 Task: Open a blank sheet, save the file as conflictresolution.pdf Add Heading 'Tips for effective conflict resolution: 'Add the following points with circle bullets '•	Listen actively_x000D_
•	Seek understanding_x000D_
•	Find common ground_x000D_
' Highlight heading with color  Light green ,change the font size of heading and points to 22
Action: Mouse moved to (246, 168)
Screenshot: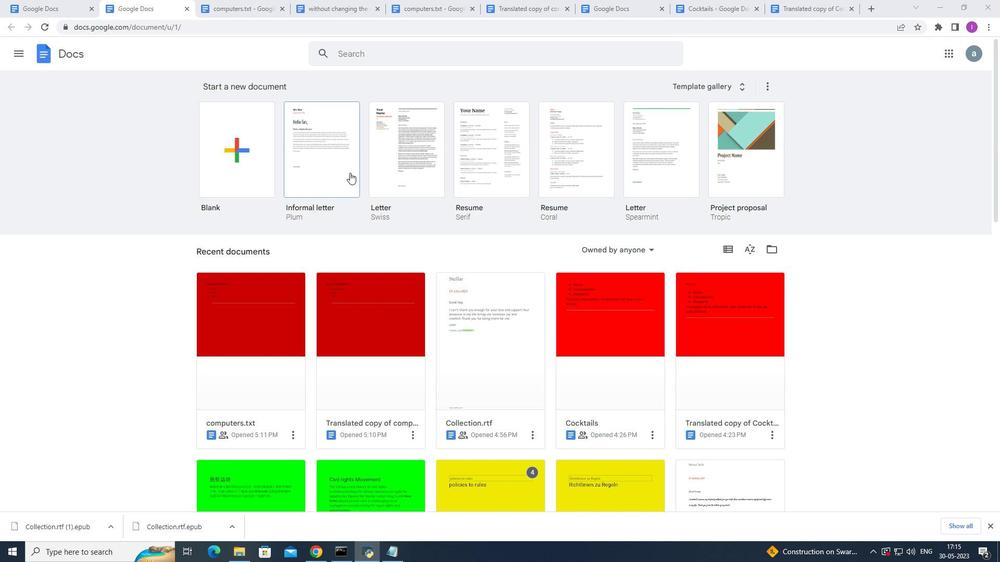
Action: Mouse pressed left at (246, 168)
Screenshot: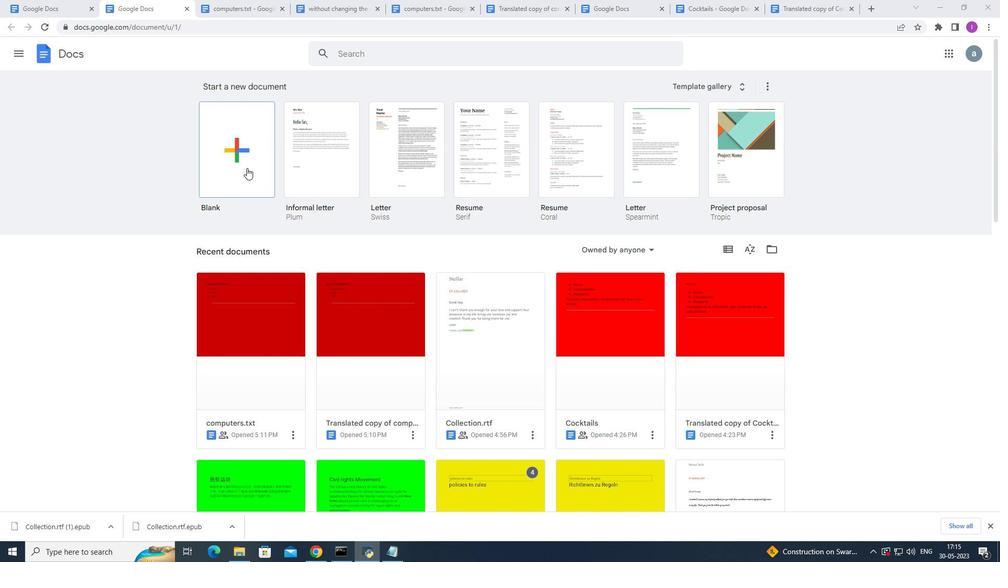 
Action: Mouse moved to (112, 48)
Screenshot: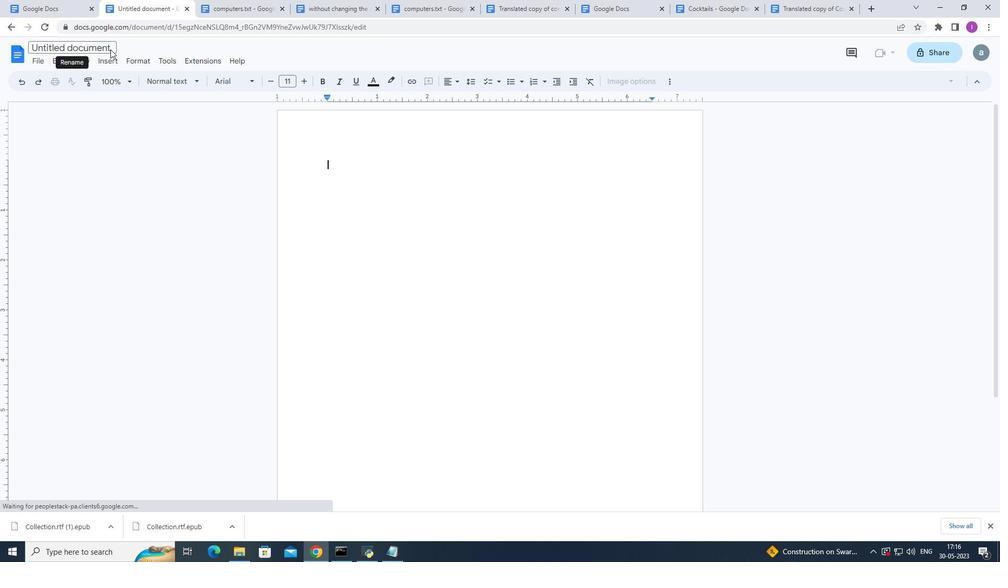 
Action: Mouse pressed left at (112, 48)
Screenshot: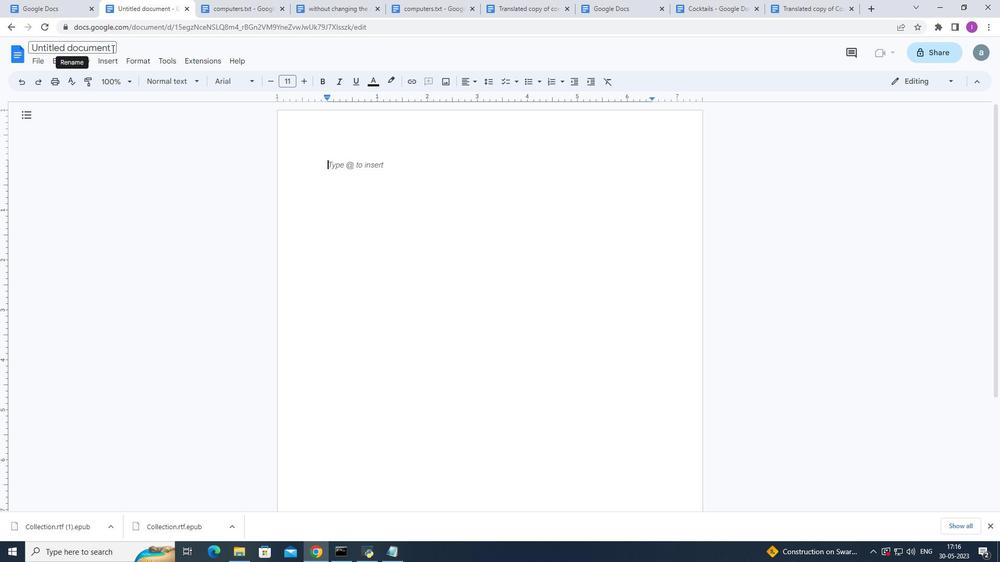 
Action: Mouse moved to (352, 25)
Screenshot: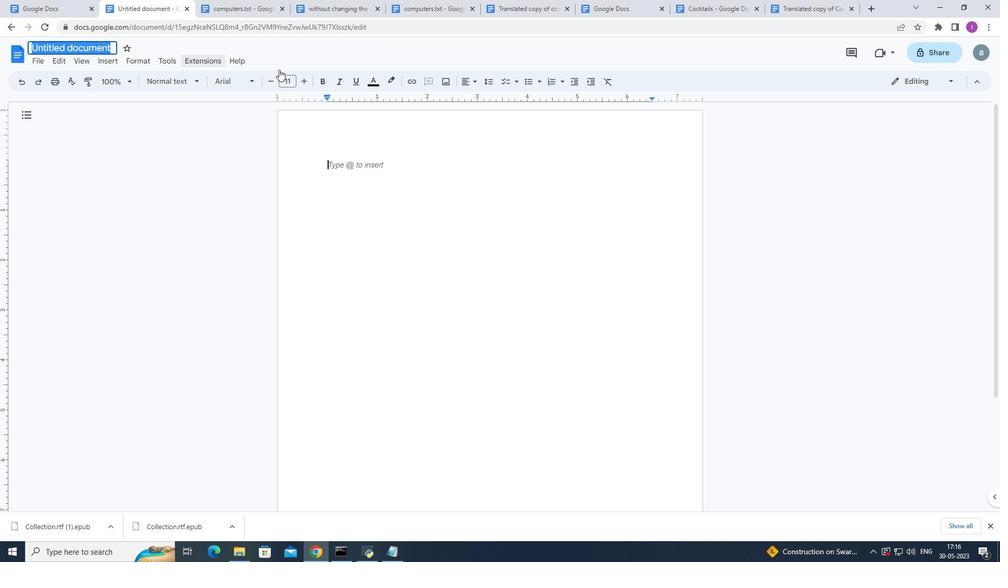 
Action: Key pressed <Key.backspace><Key.backspace><Key.shift>Conflictresolution
Screenshot: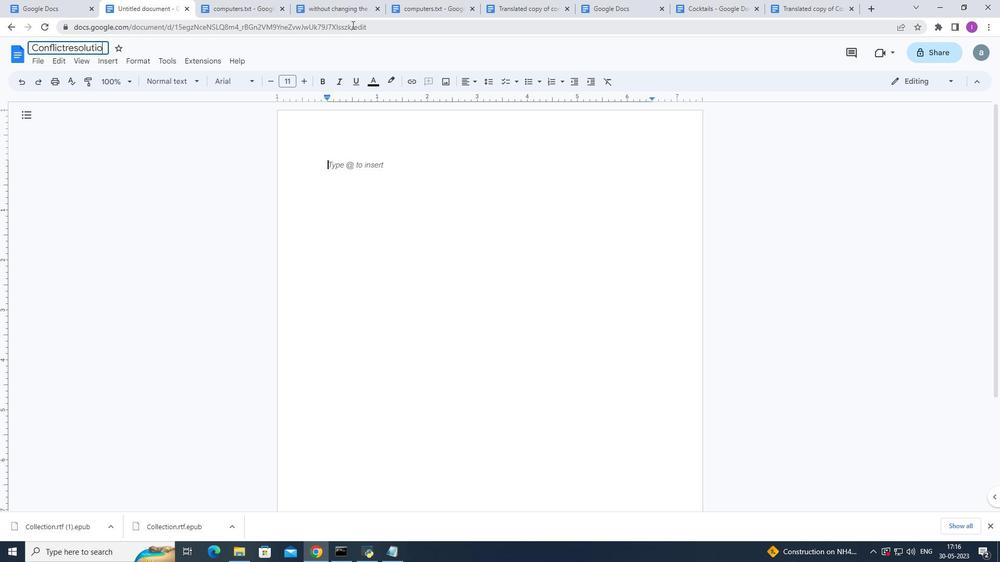 
Action: Mouse moved to (342, 102)
Screenshot: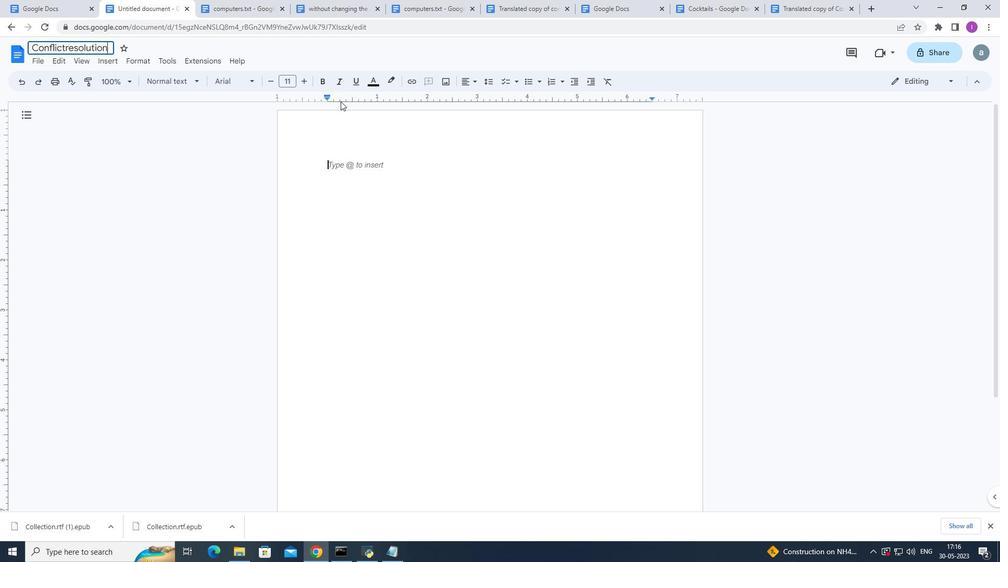 
Action: Key pressed .pdf
Screenshot: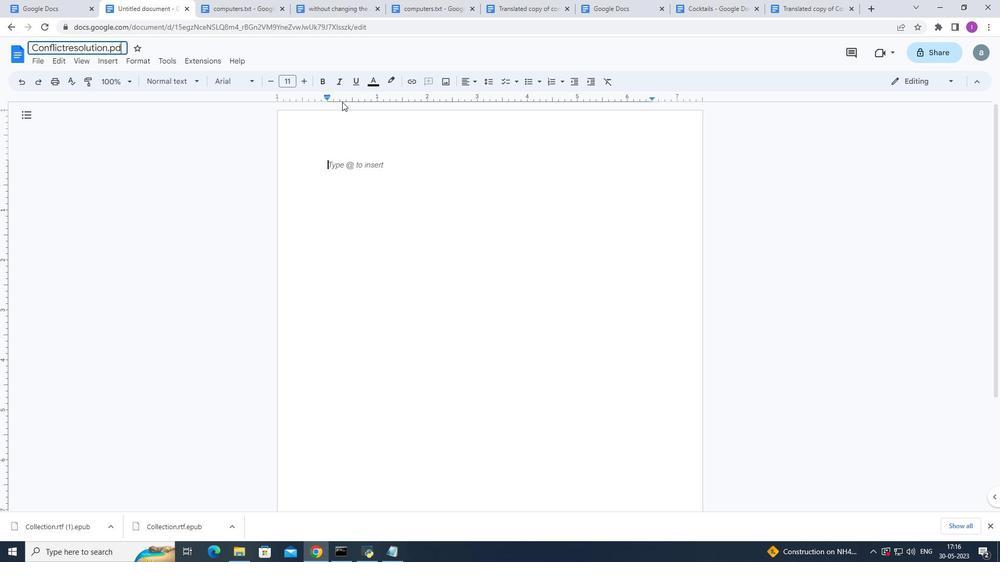 
Action: Mouse moved to (101, 65)
Screenshot: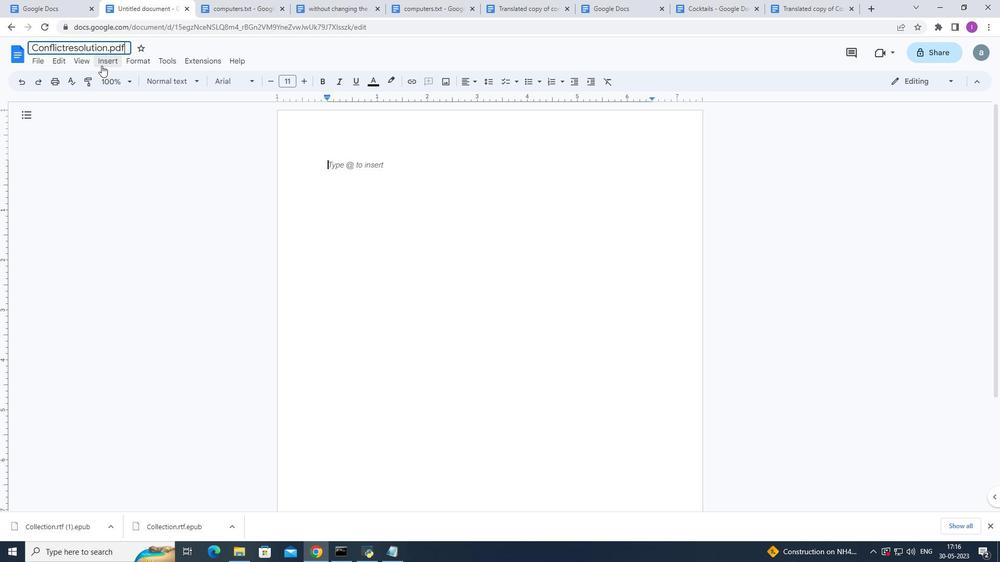 
Action: Mouse pressed left at (101, 65)
Screenshot: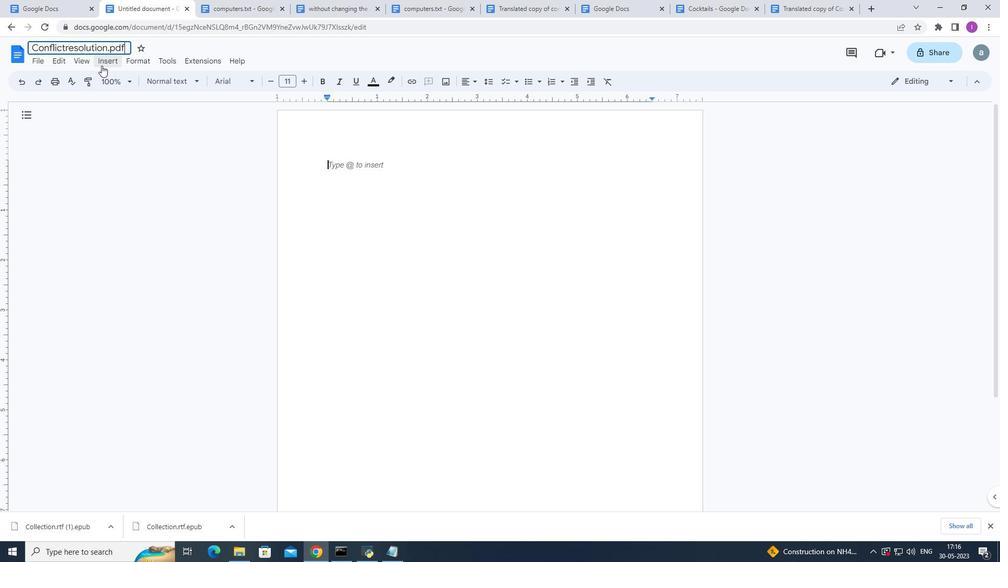 
Action: Mouse moved to (318, 175)
Screenshot: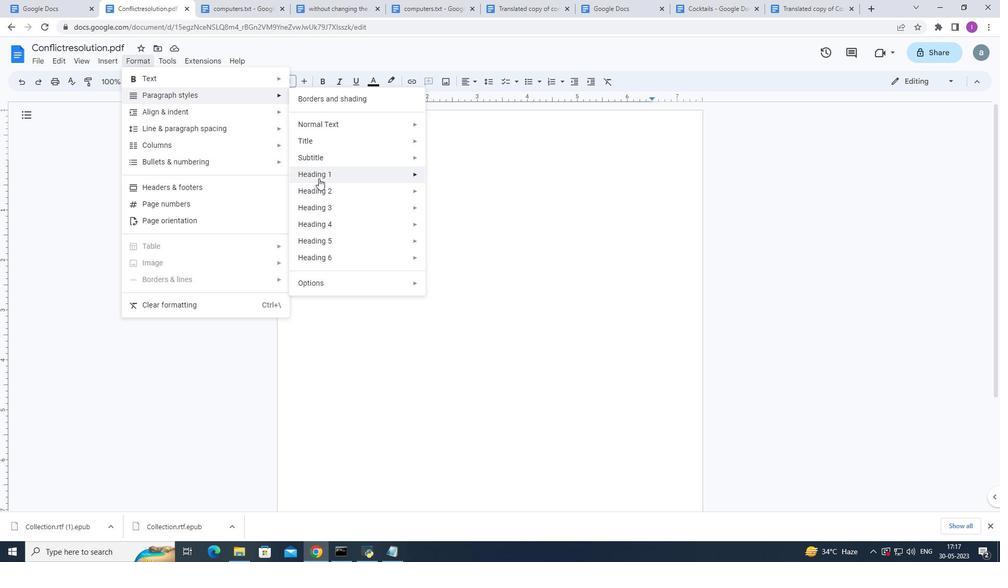 
Action: Mouse pressed left at (318, 175)
Screenshot: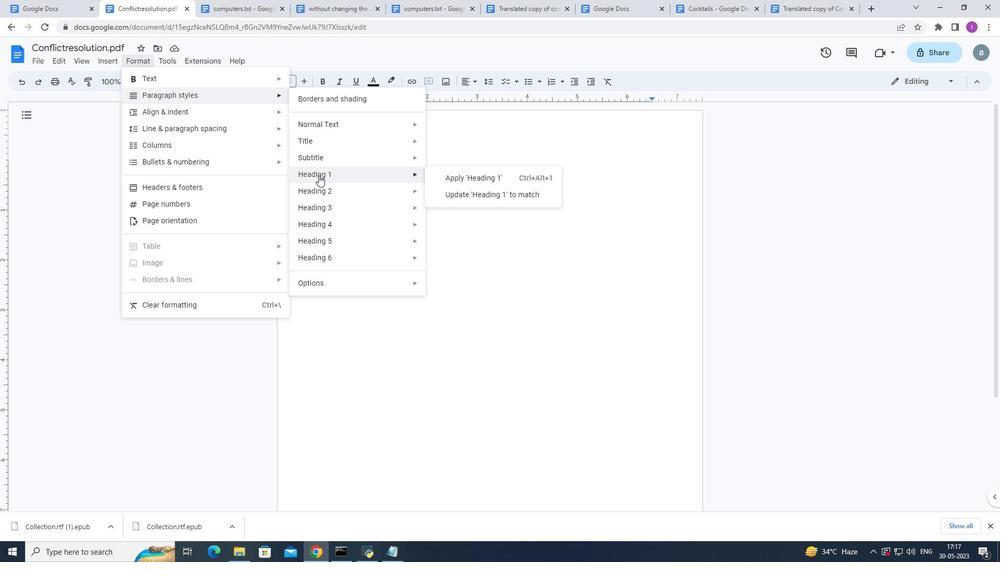 
Action: Mouse moved to (464, 180)
Screenshot: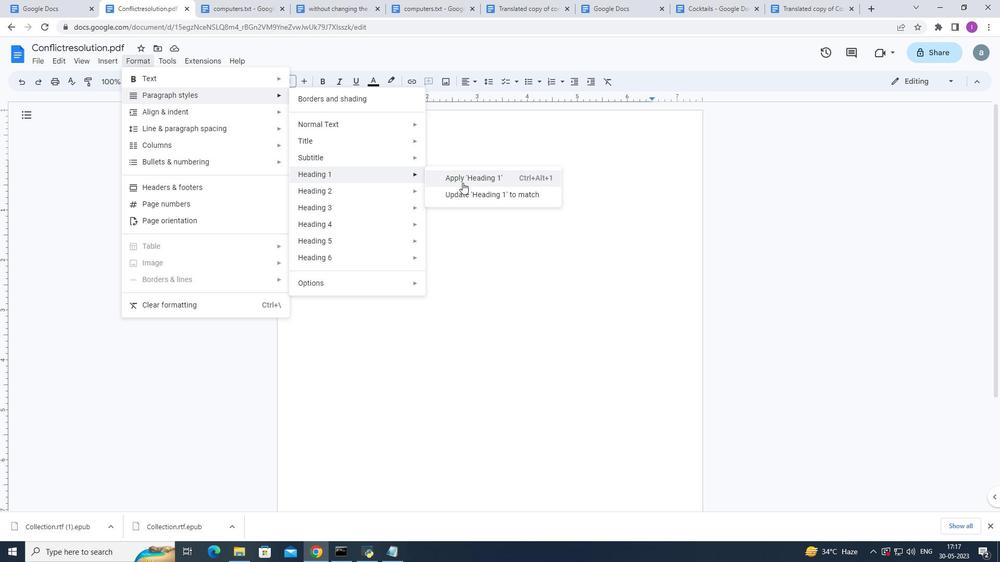 
Action: Mouse pressed left at (464, 180)
Screenshot: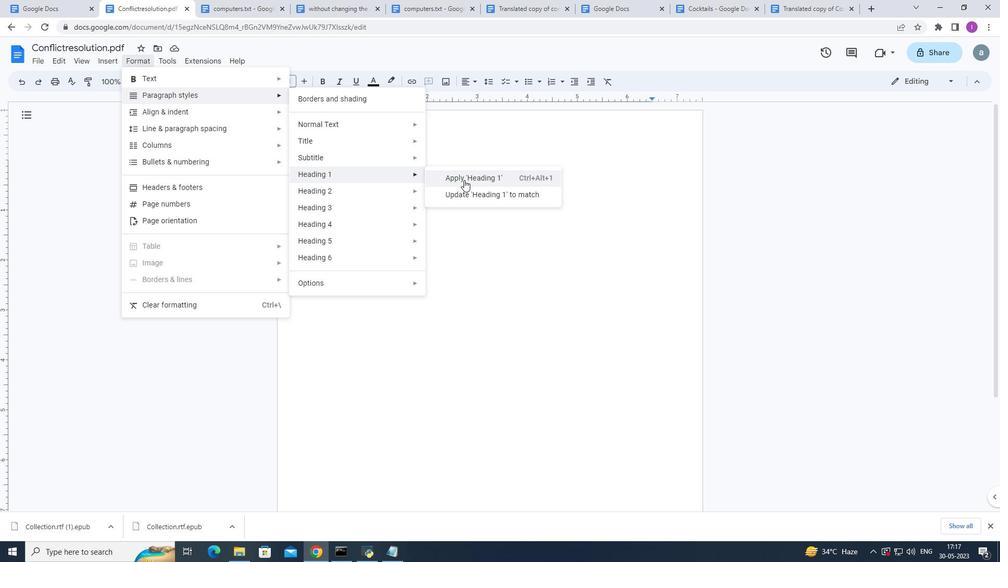 
Action: Mouse moved to (351, 96)
Screenshot: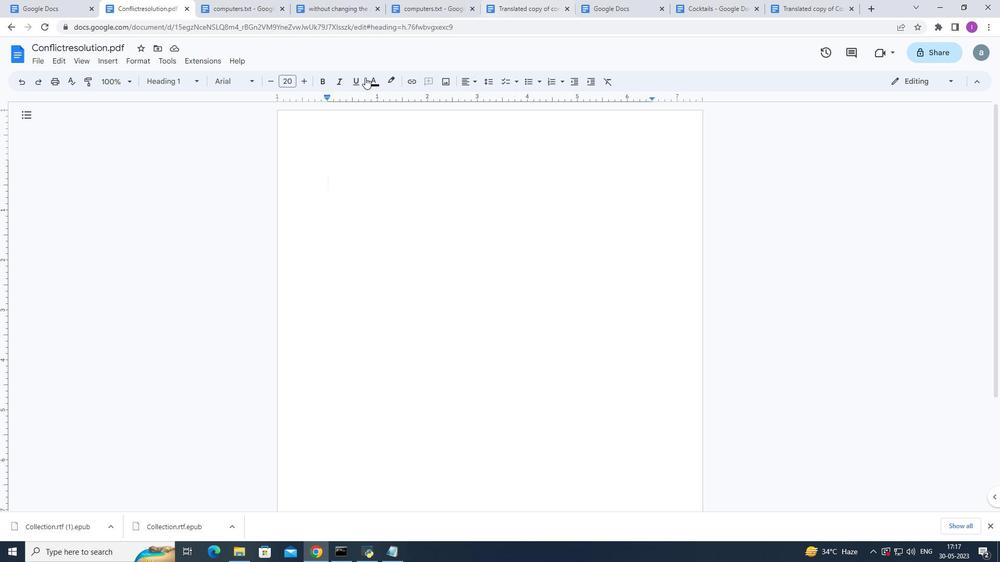 
Action: Key pressed <Key.shift>Tips<Key.space>
Screenshot: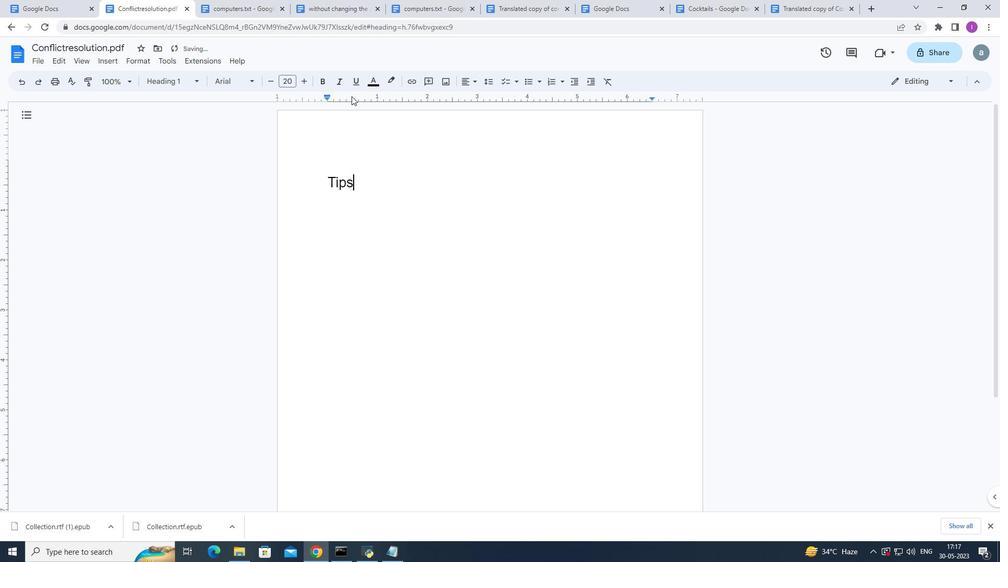 
Action: Mouse moved to (396, 93)
Screenshot: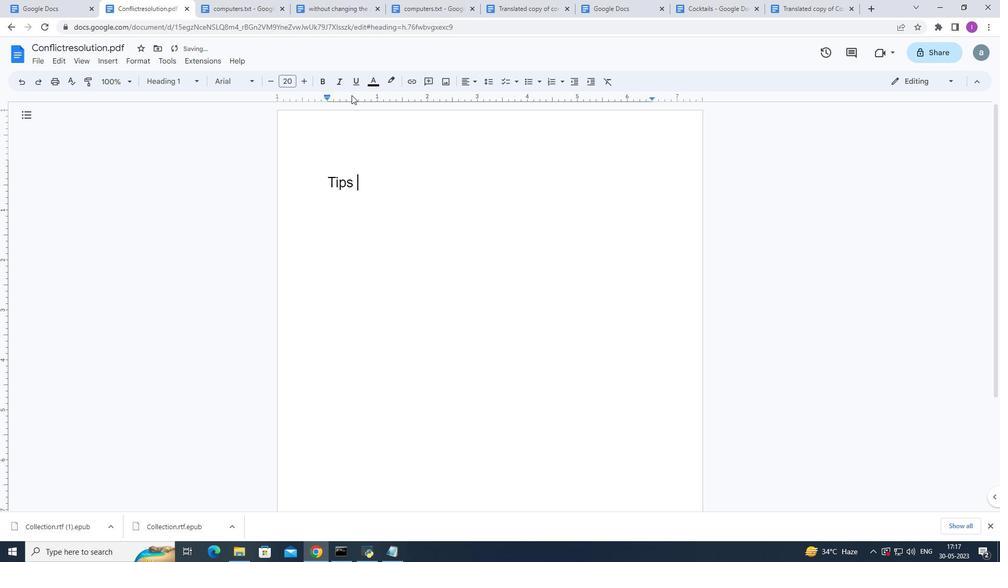 
Action: Key pressed for<Key.space><Key.shift>E<Key.backspace>effective<Key.space>conflict<Key.space>resolution
Screenshot: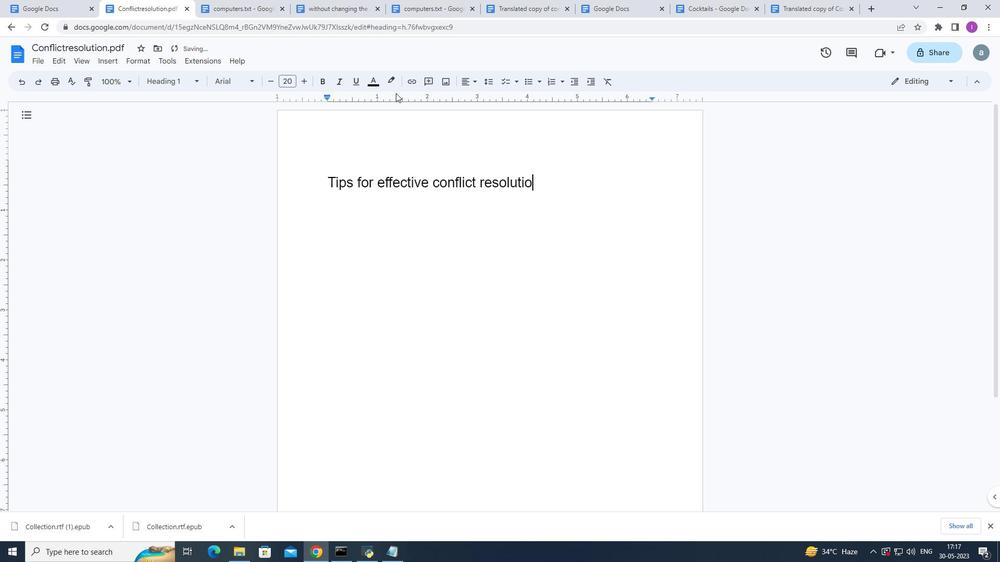 
Action: Mouse moved to (518, 135)
Screenshot: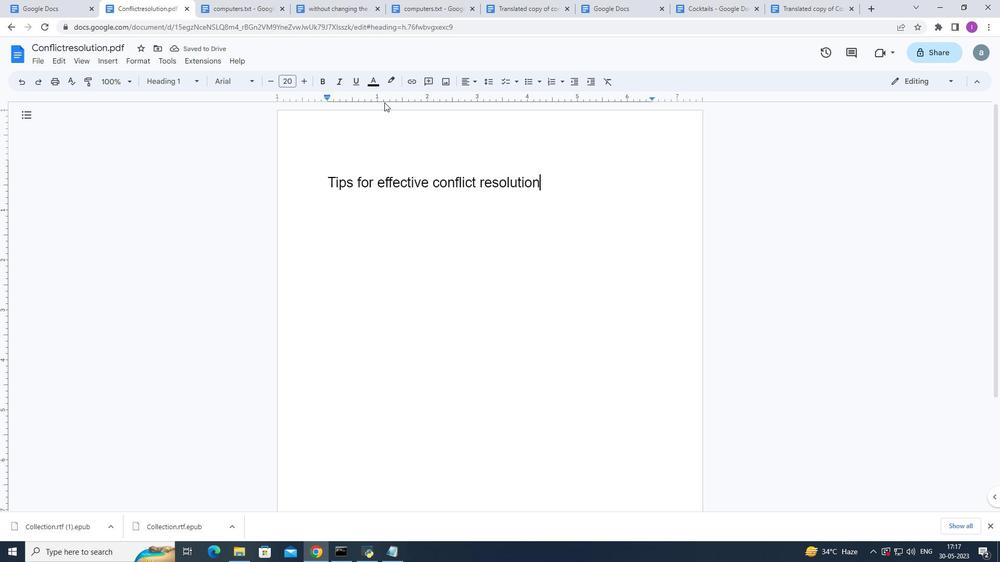 
Action: Key pressed <Key.enter>1.<Key.shift>Listen<Key.space>actively<Key.enter>2.s<Key.backspace><Key.shift>Seek<Key.space>understanding<Key.enter>3,<Key.backspace>.<Key.shift><Key.shift><Key.shift><Key.shift><Key.shift>Finf<Key.backspace>d<Key.space>common<Key.space>ground
Screenshot: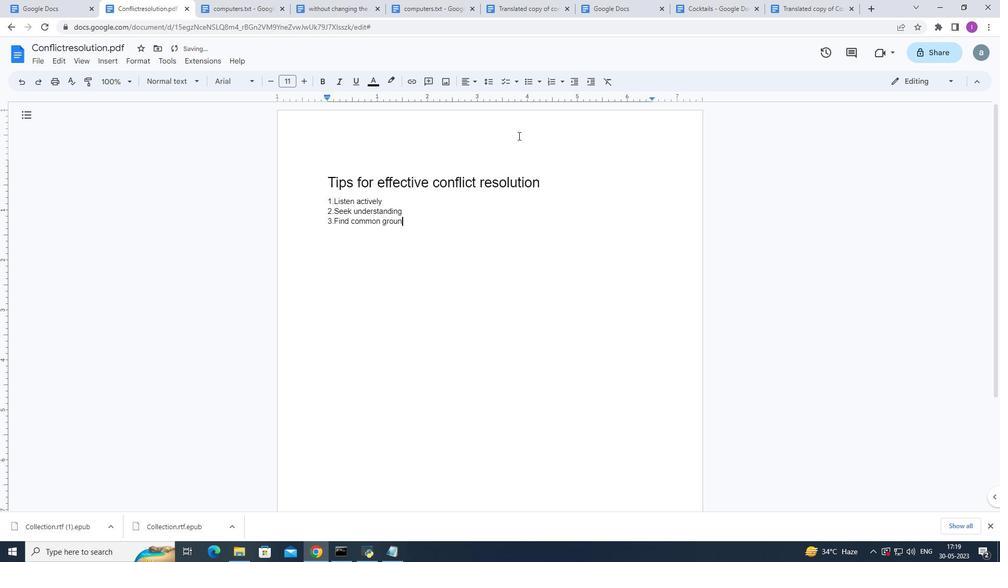
Action: Mouse moved to (543, 182)
Screenshot: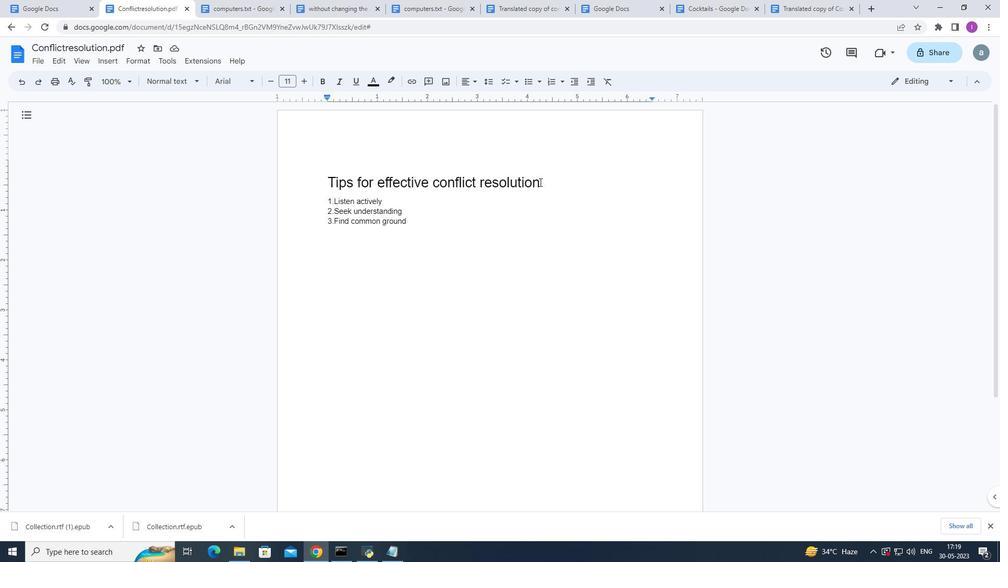
Action: Mouse pressed left at (543, 182)
Screenshot: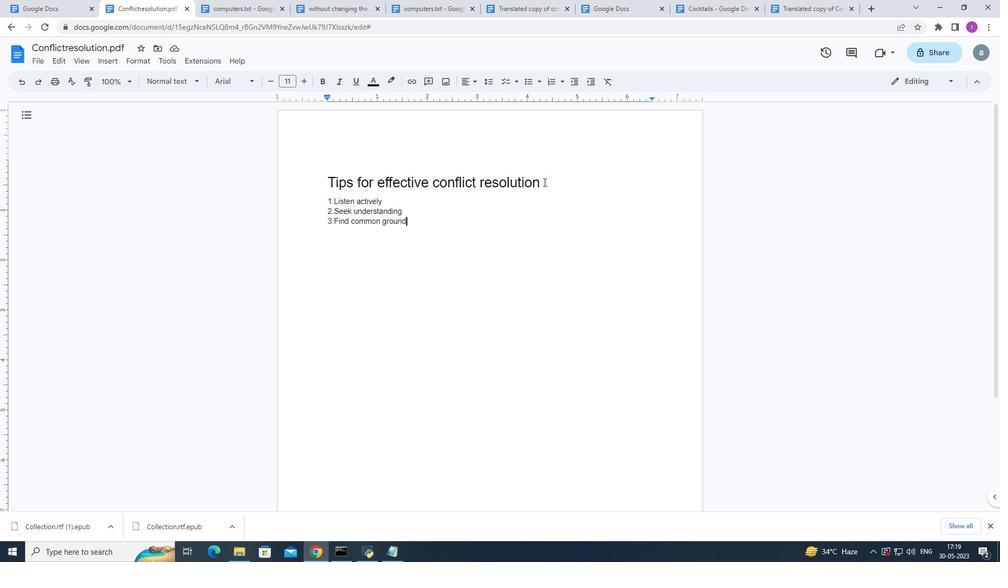 
Action: Mouse moved to (70, 77)
Screenshot: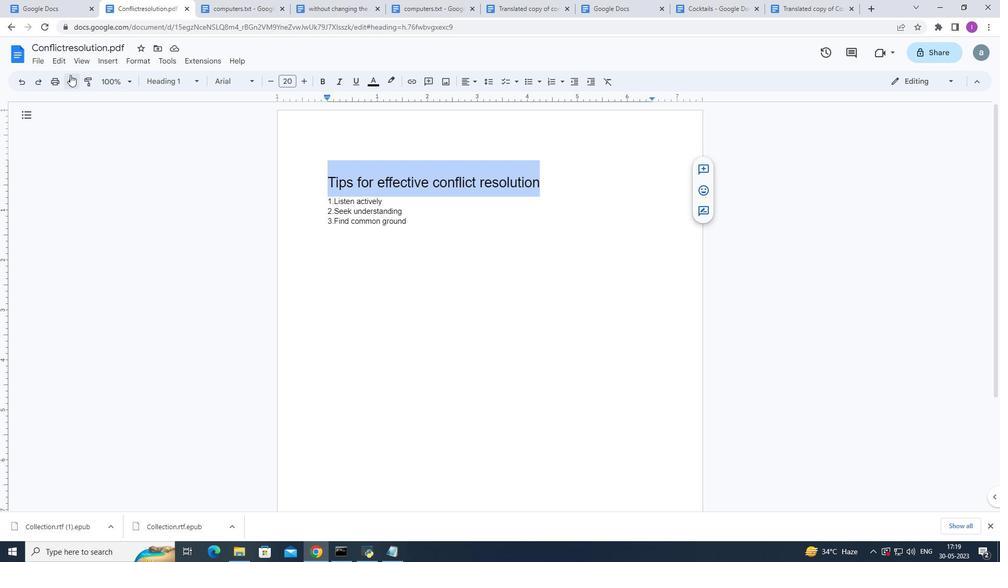 
Action: Mouse pressed left at (70, 77)
Screenshot: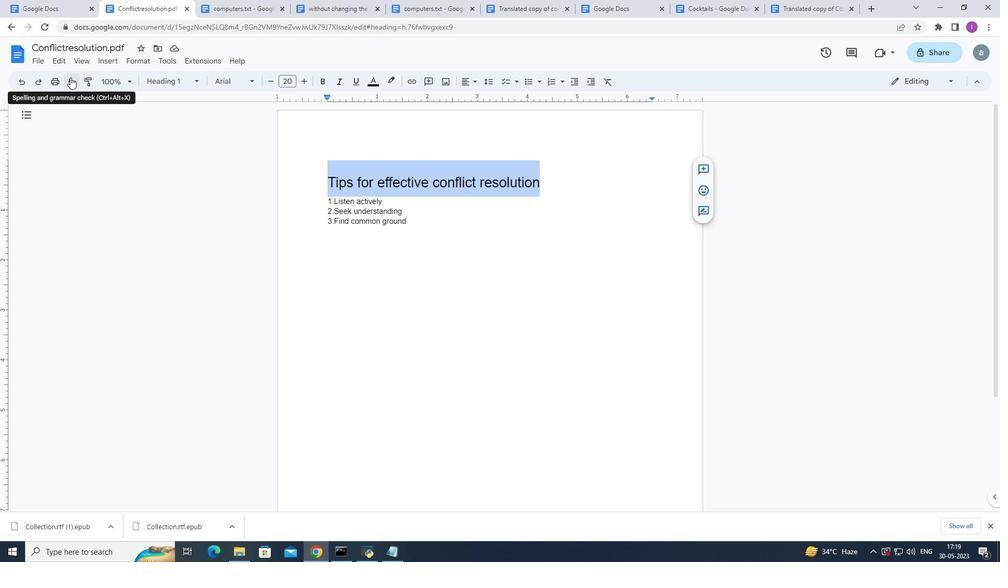 
Action: Mouse moved to (376, 84)
Screenshot: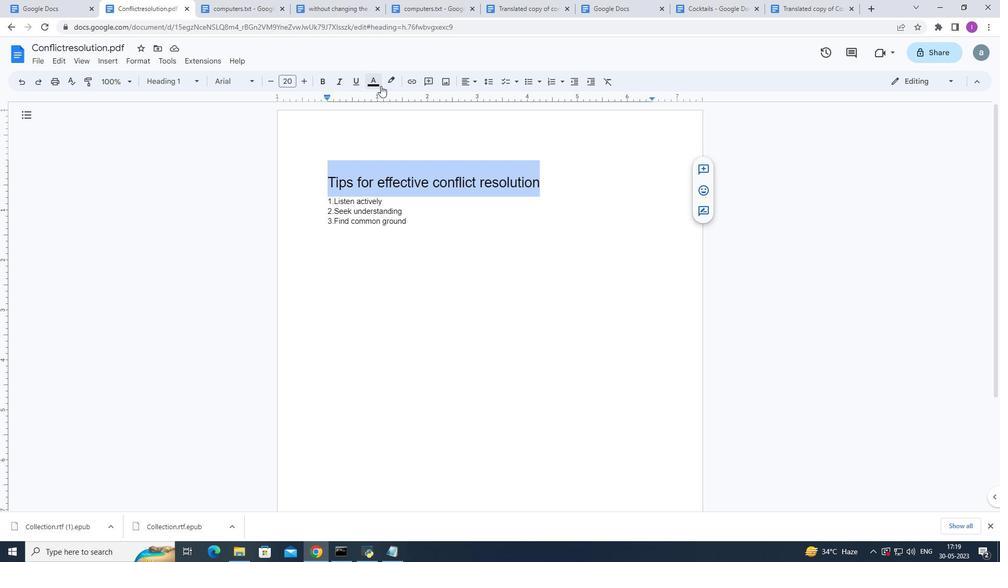 
Action: Mouse pressed left at (376, 84)
Screenshot: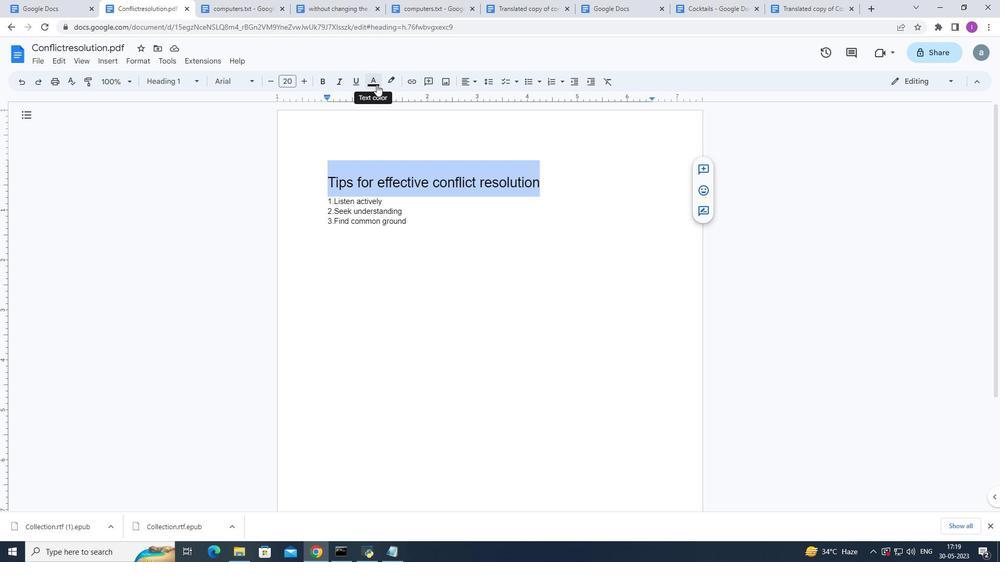 
Action: Mouse moved to (216, 165)
Screenshot: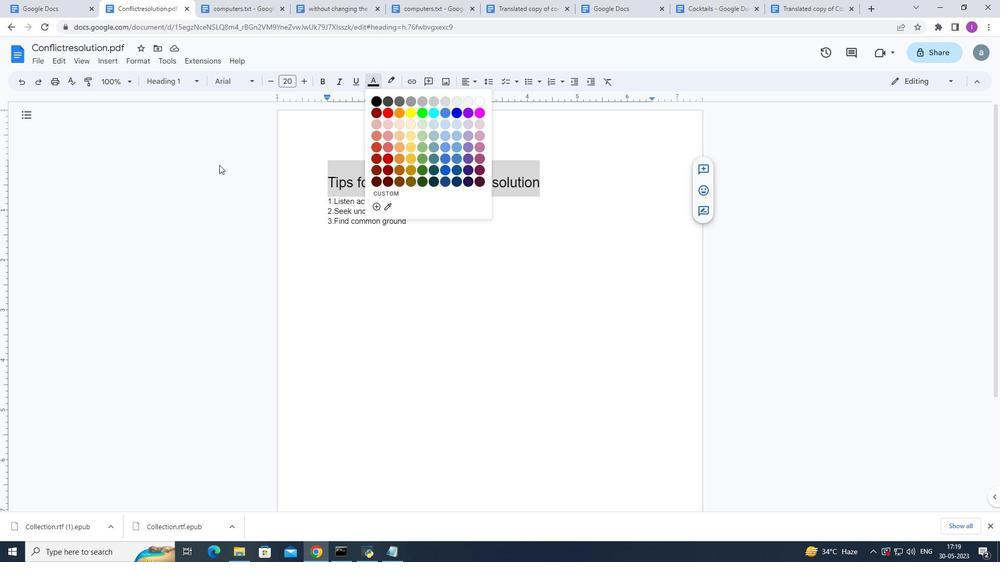 
Action: Mouse pressed left at (216, 165)
Screenshot: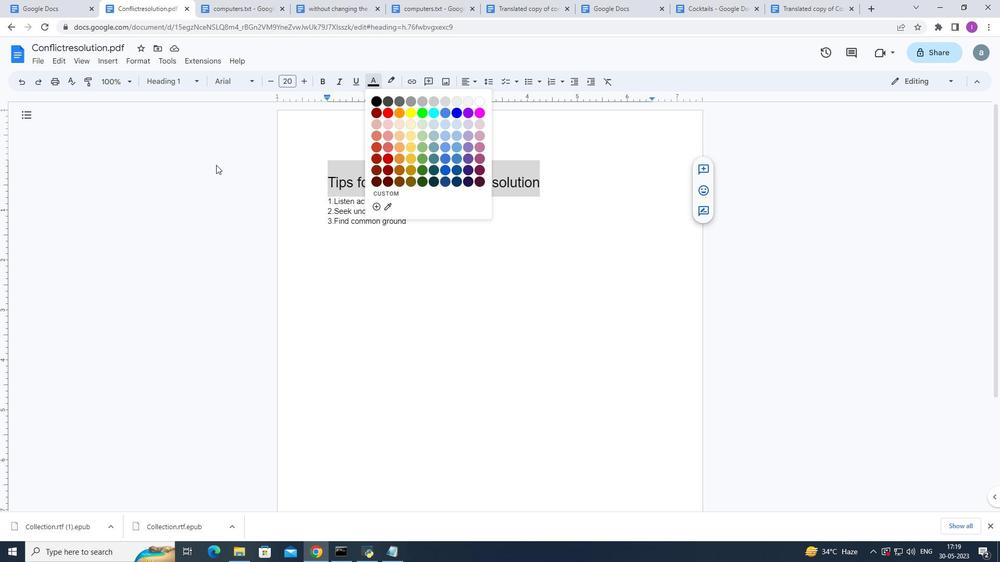 
Action: Mouse moved to (395, 77)
Screenshot: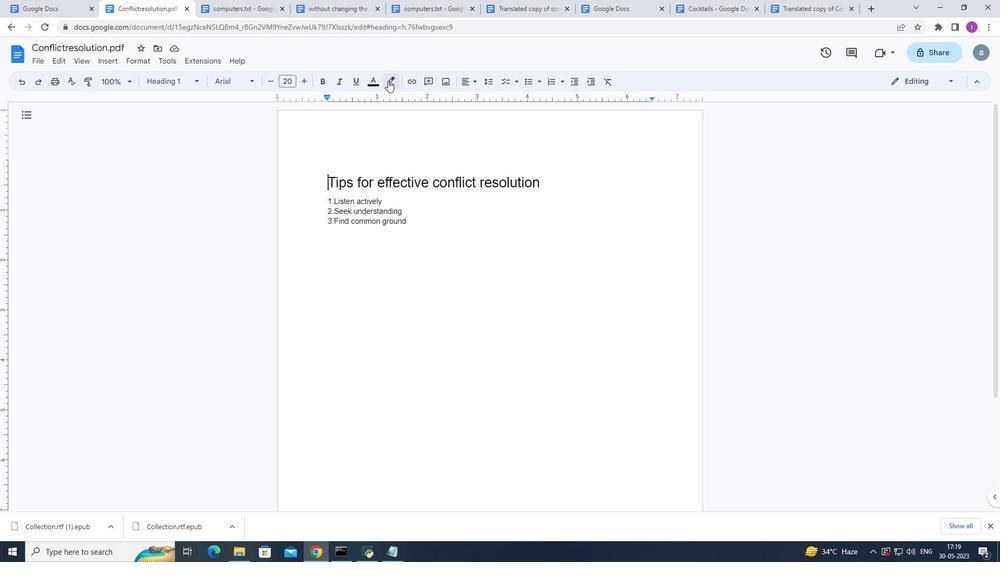 
Action: Mouse pressed left at (395, 77)
Screenshot: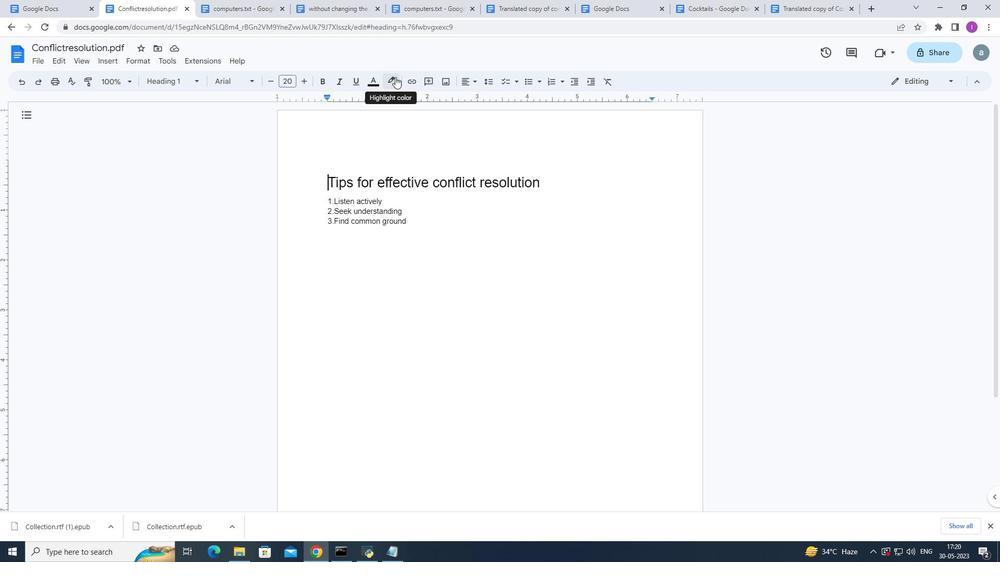 
Action: Mouse moved to (190, 214)
Screenshot: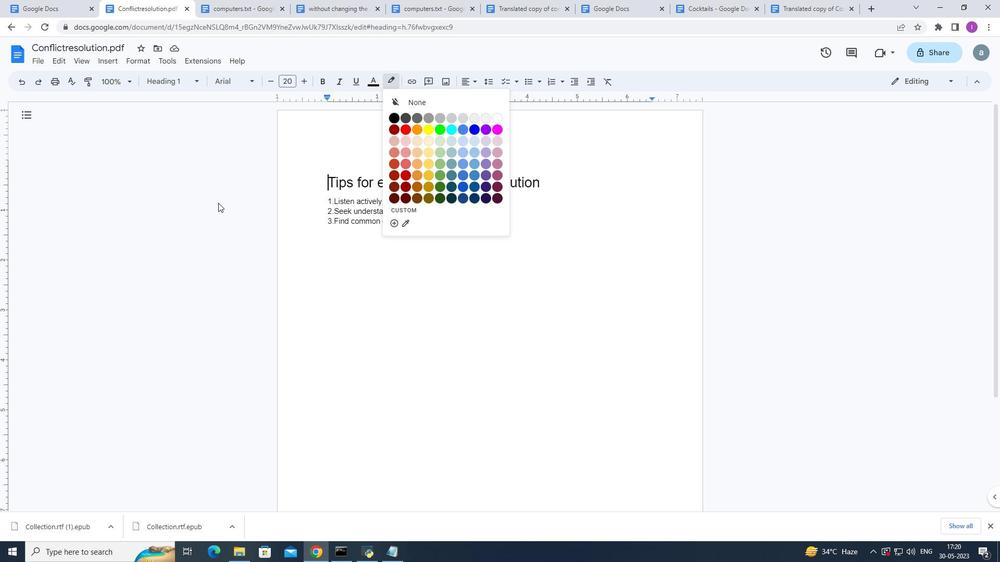 
Action: Mouse pressed left at (190, 214)
Screenshot: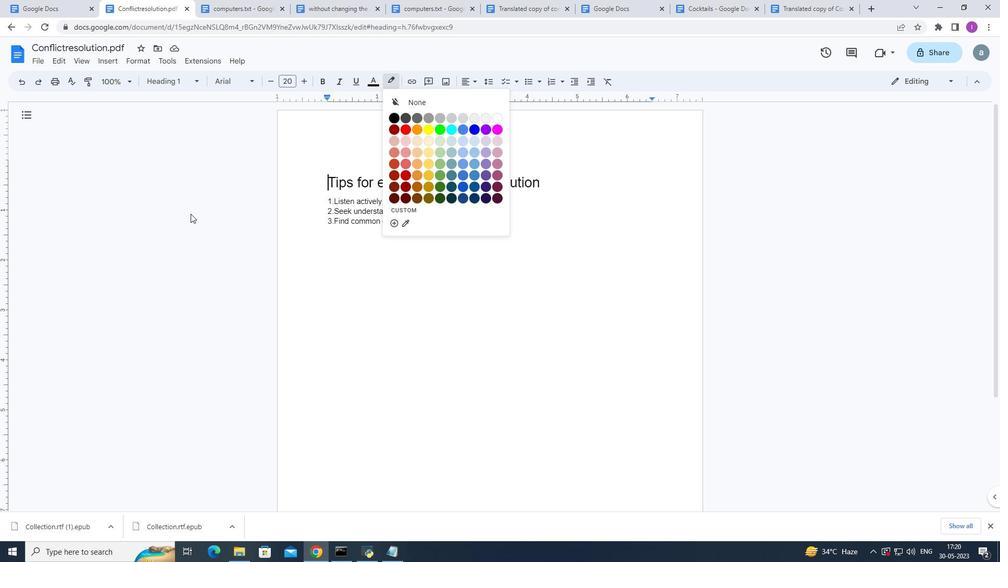 
Action: Mouse moved to (560, 181)
Screenshot: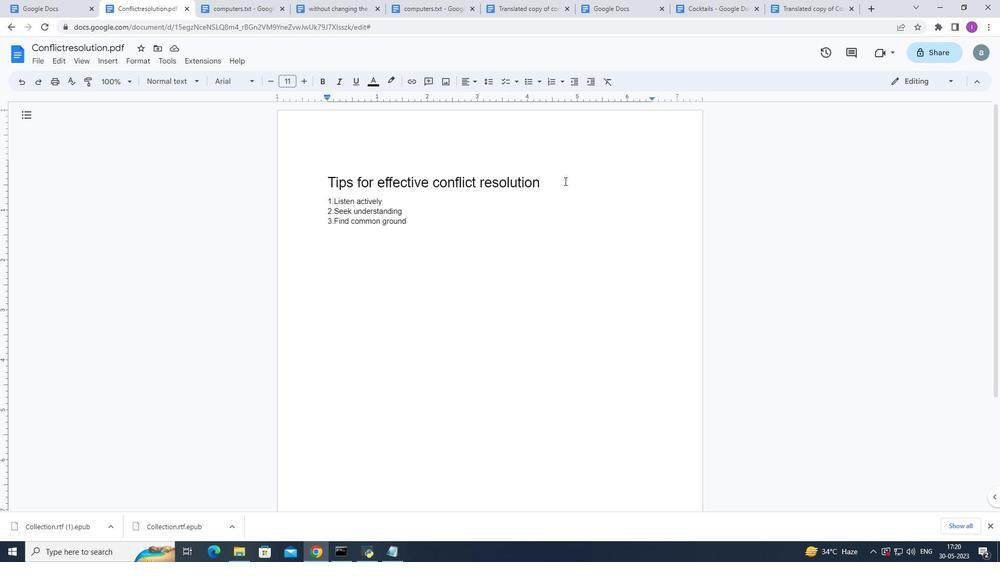 
Action: Mouse pressed left at (560, 181)
Screenshot: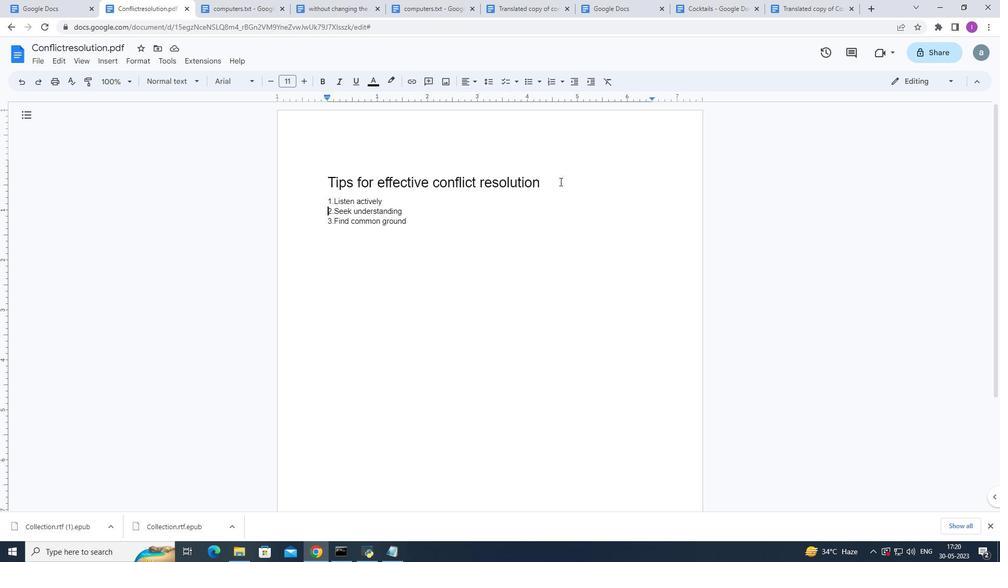 
Action: Mouse moved to (392, 82)
Screenshot: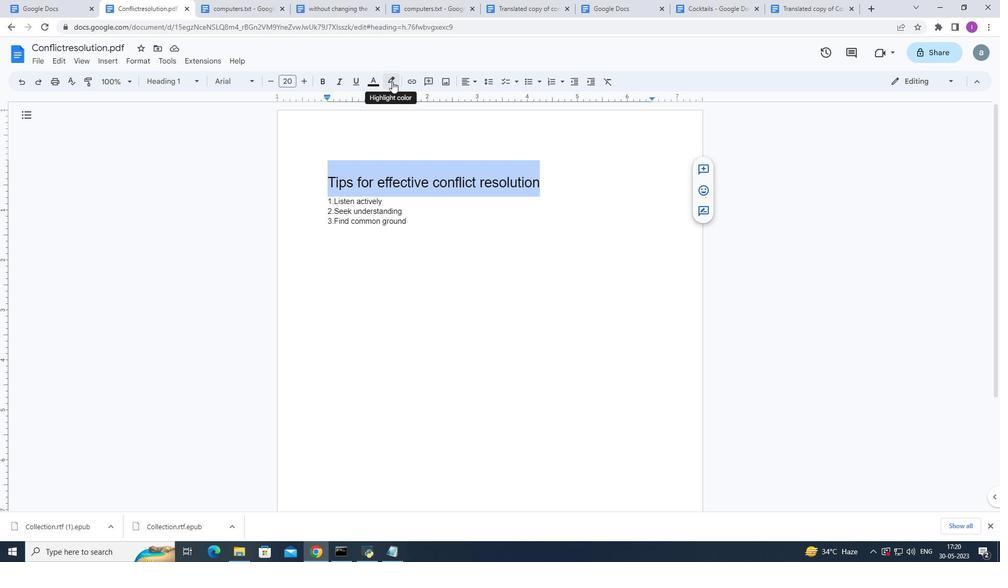 
Action: Mouse pressed left at (392, 82)
Screenshot: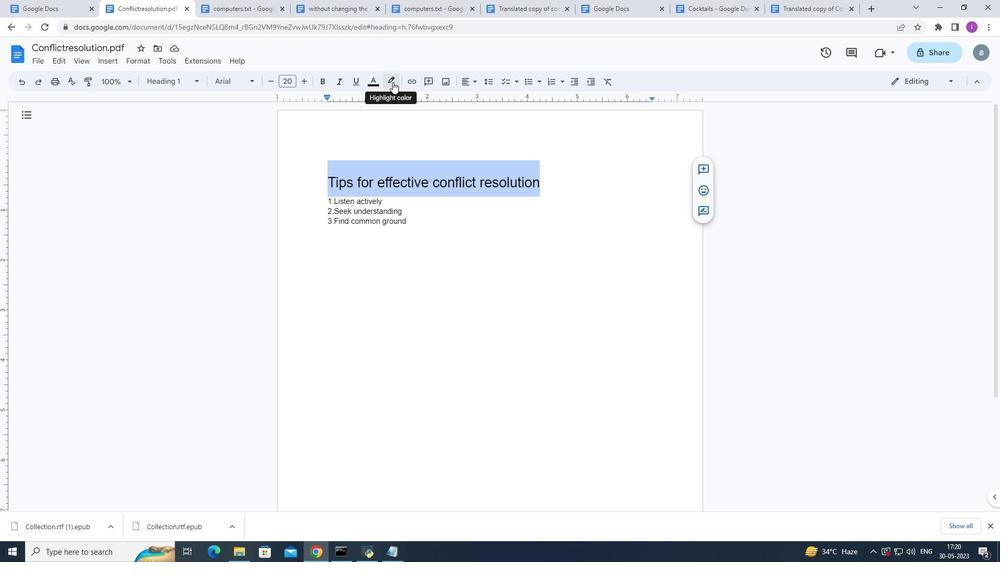 
Action: Mouse moved to (439, 151)
Screenshot: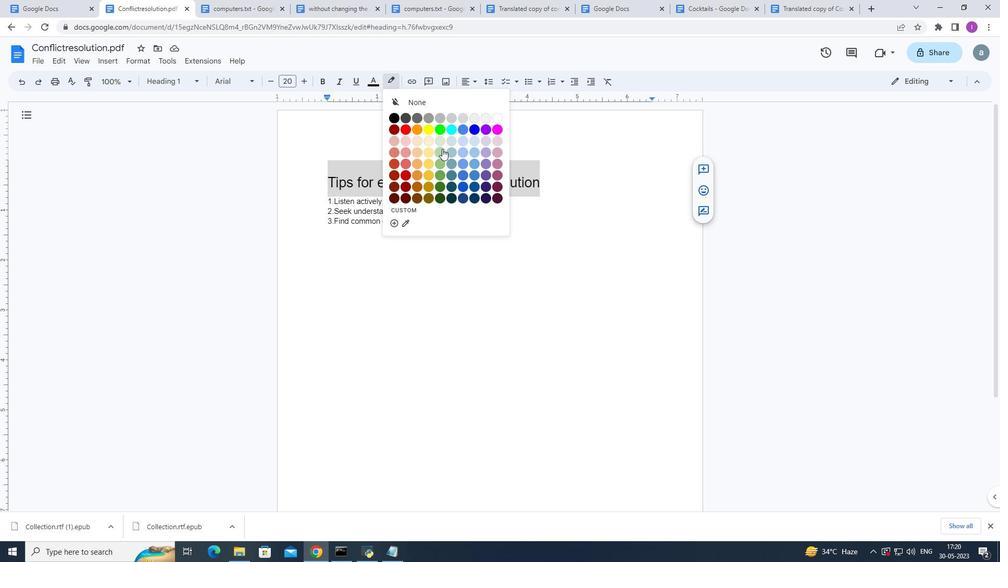 
Action: Mouse pressed left at (439, 151)
Screenshot: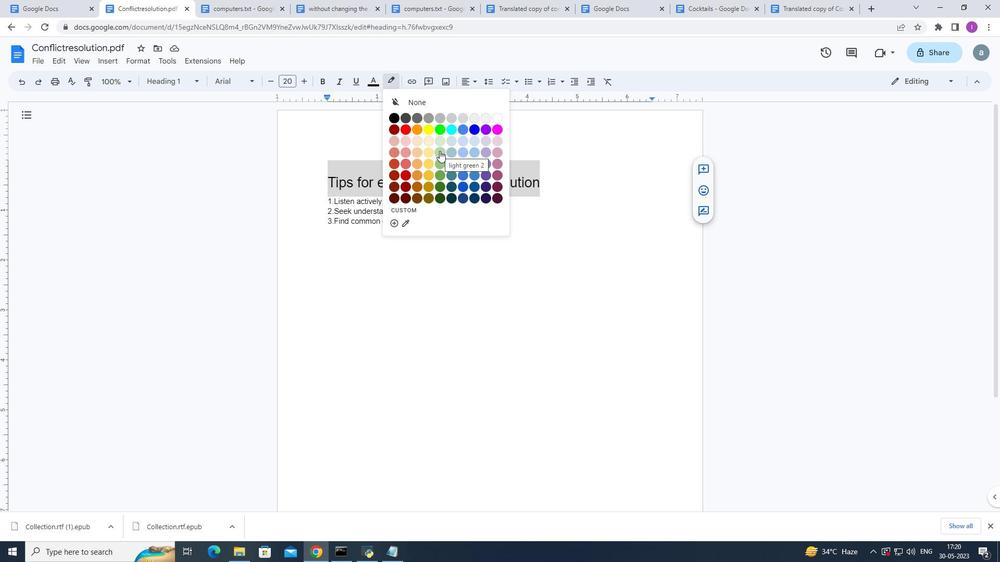 
Action: Mouse pressed left at (439, 151)
Screenshot: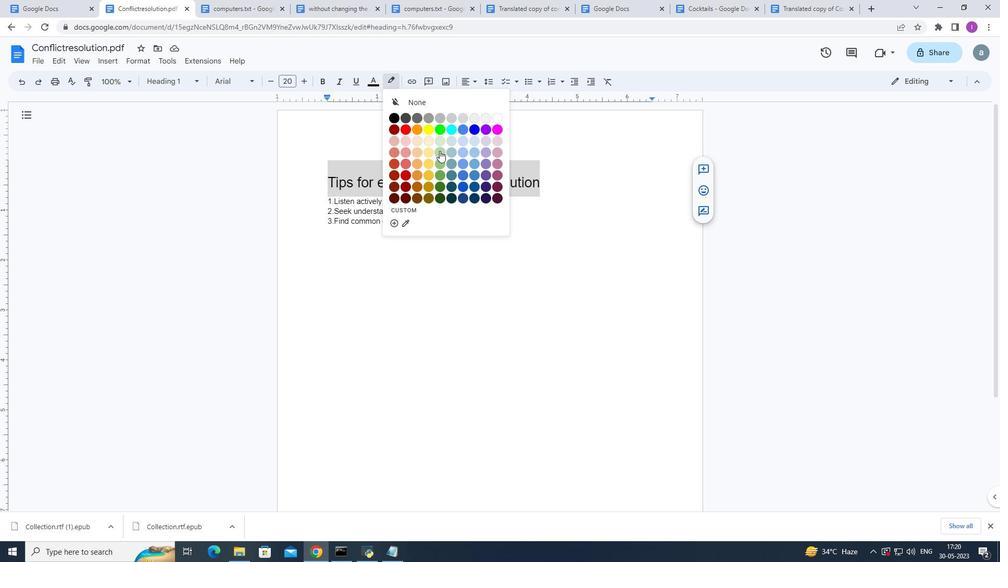 
Action: Mouse pressed left at (439, 151)
Screenshot: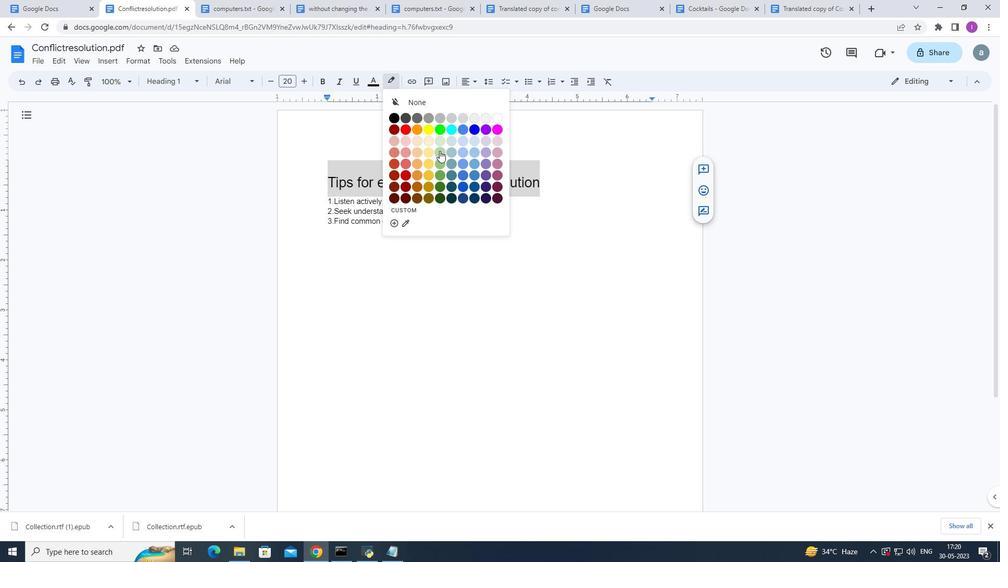 
Action: Mouse moved to (551, 185)
Screenshot: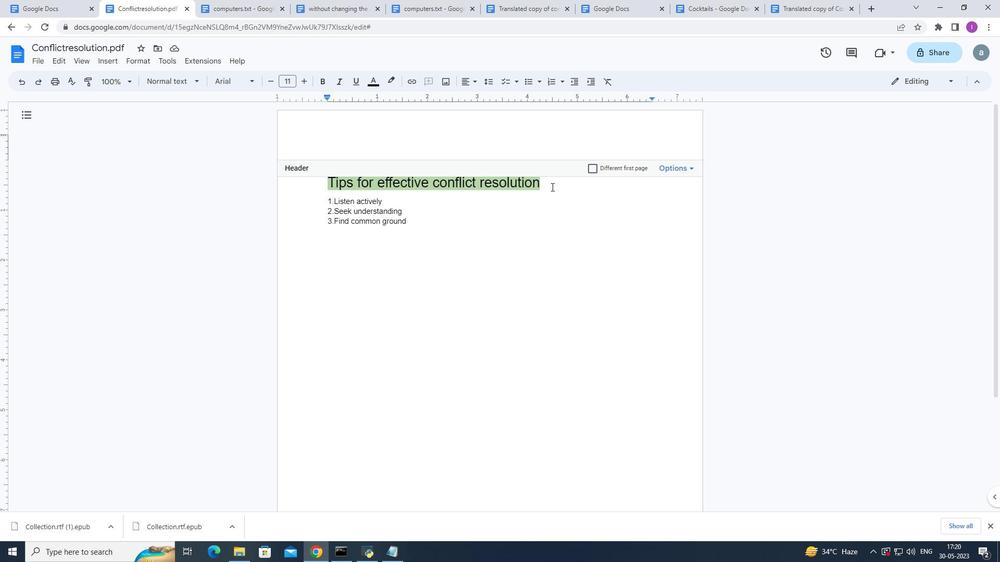 
Action: Mouse pressed left at (551, 185)
Screenshot: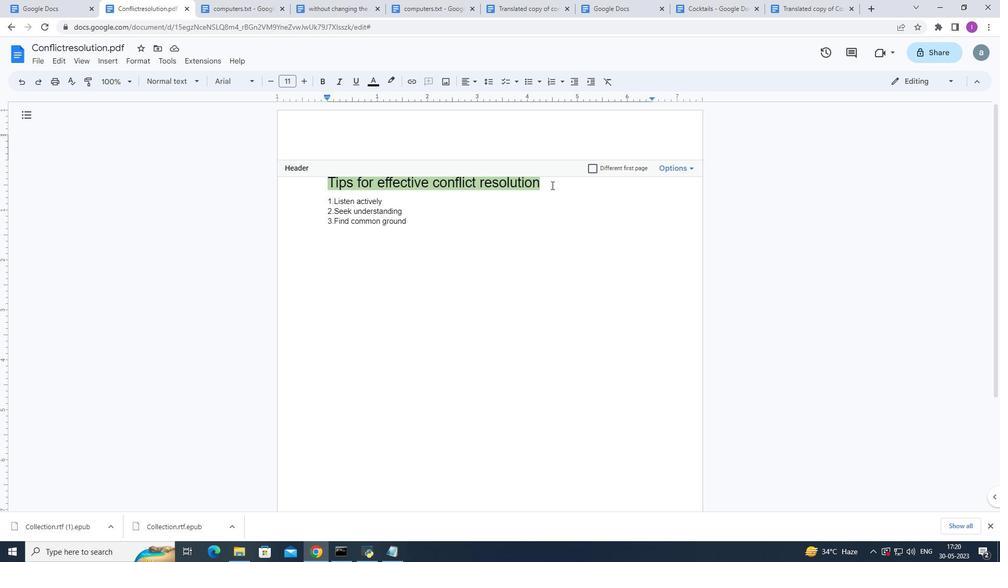 
Action: Mouse moved to (293, 82)
Screenshot: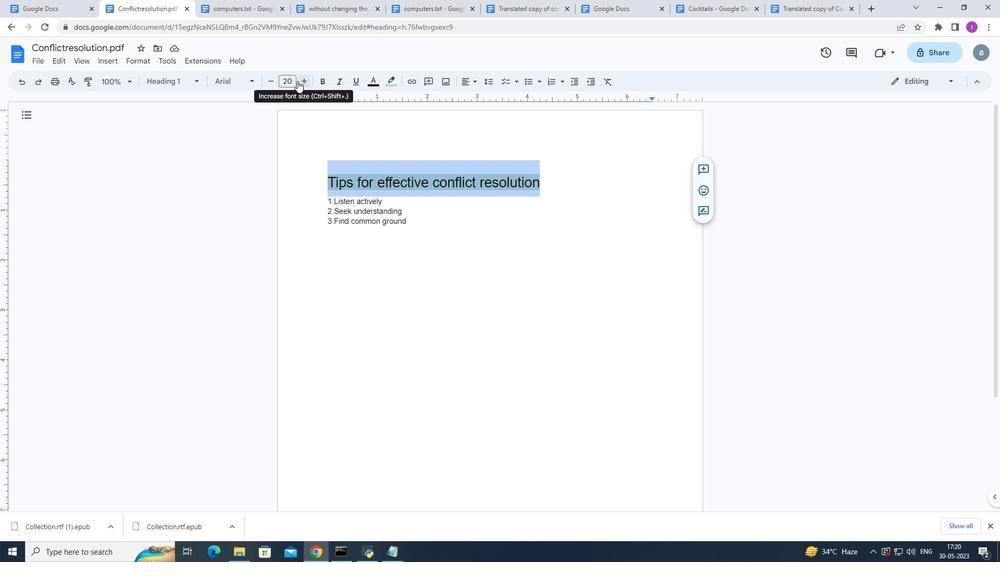 
Action: Mouse pressed left at (293, 82)
Screenshot: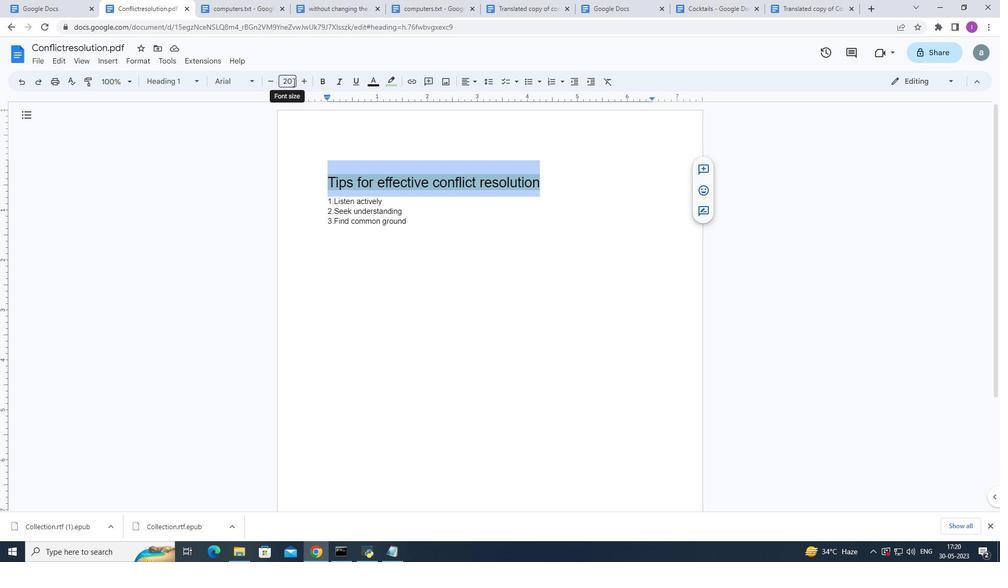 
Action: Mouse moved to (298, 178)
Screenshot: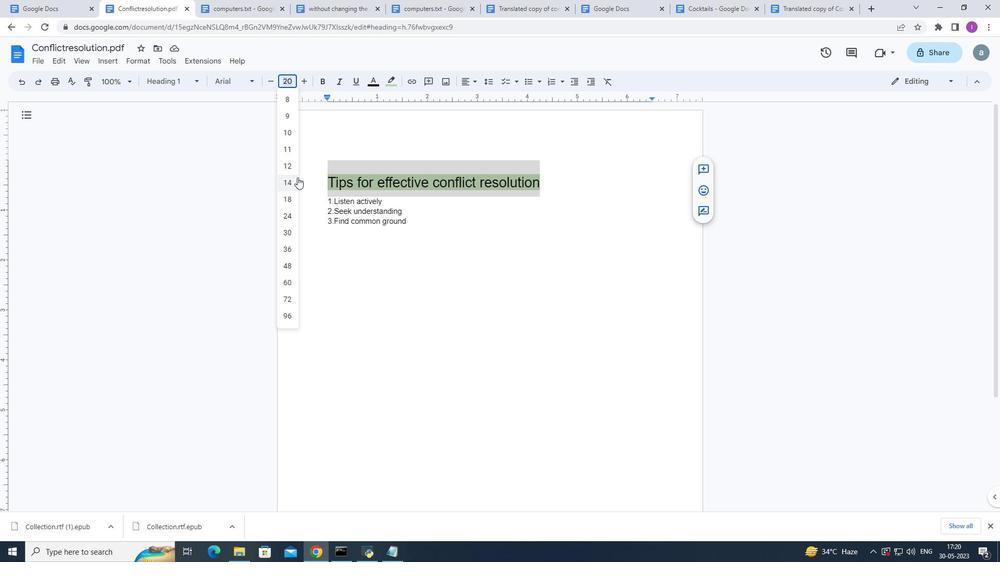 
Action: Key pressed 2
Screenshot: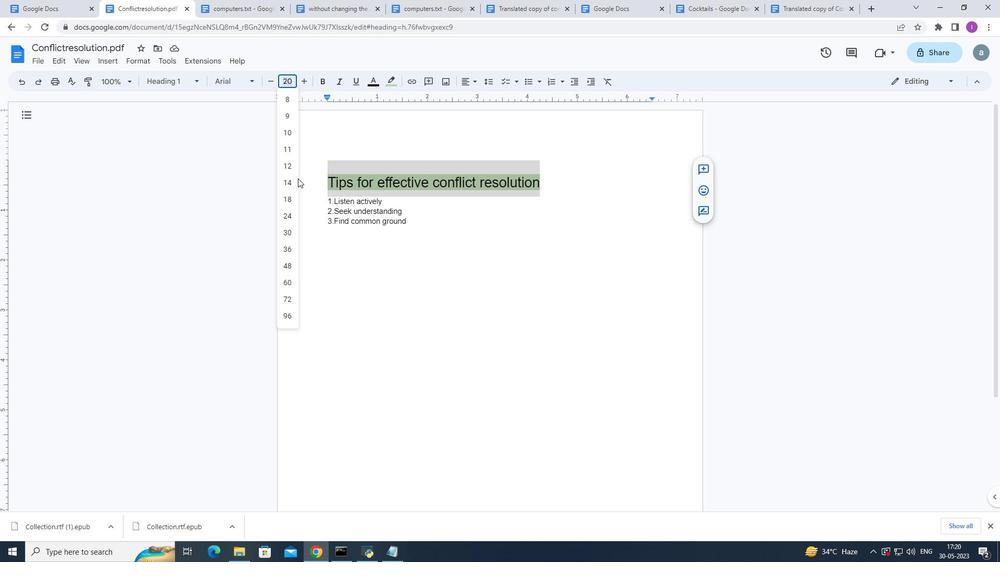 
Action: Mouse moved to (298, 181)
Screenshot: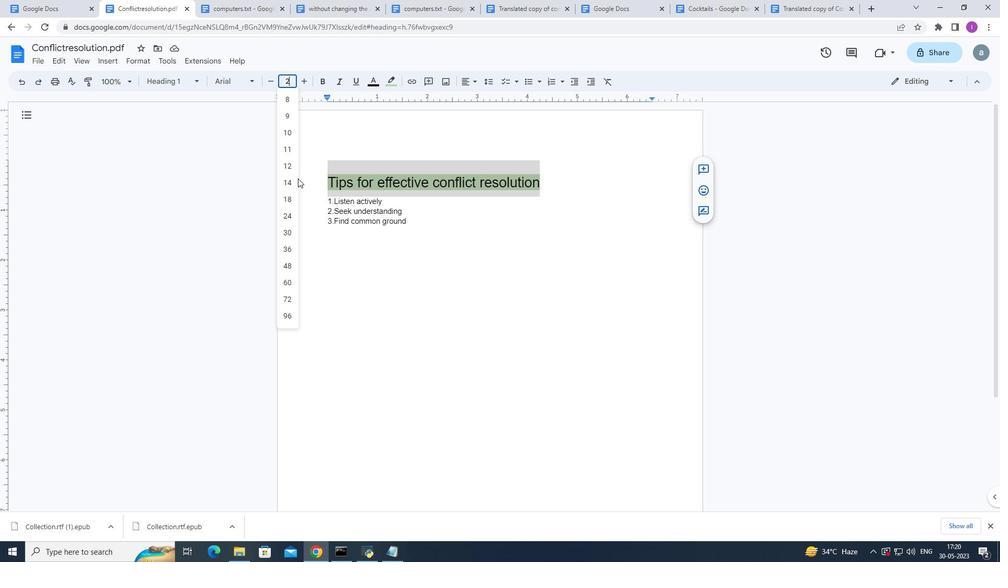 
Action: Key pressed 2
Screenshot: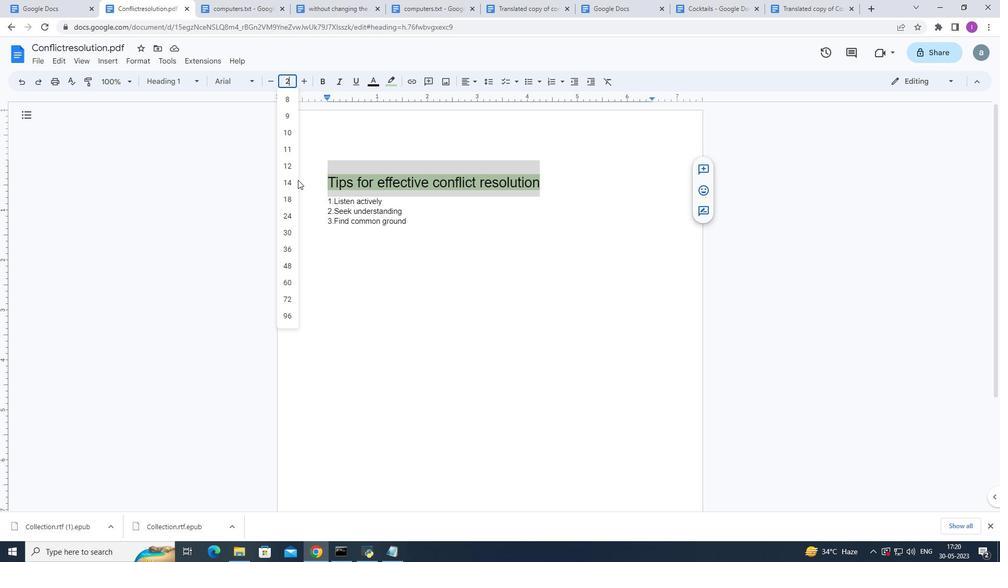 
Action: Mouse moved to (252, 159)
Screenshot: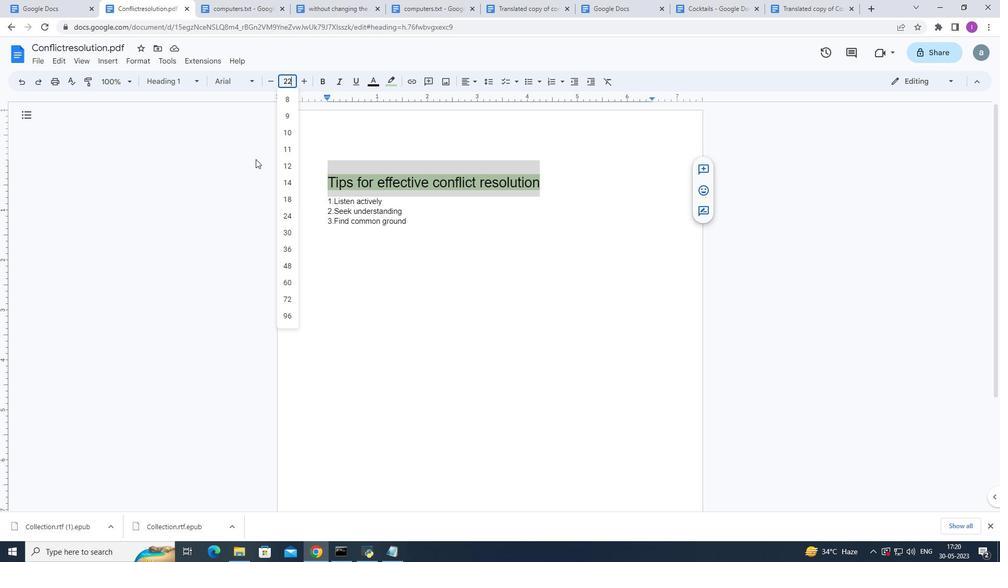 
Action: Mouse pressed left at (252, 159)
Screenshot: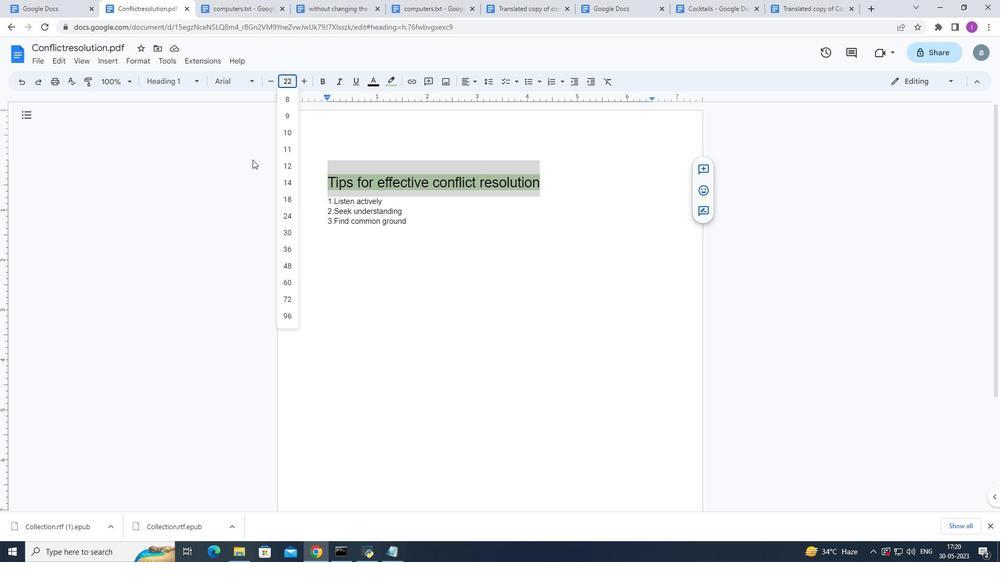 
Action: Mouse moved to (292, 81)
Screenshot: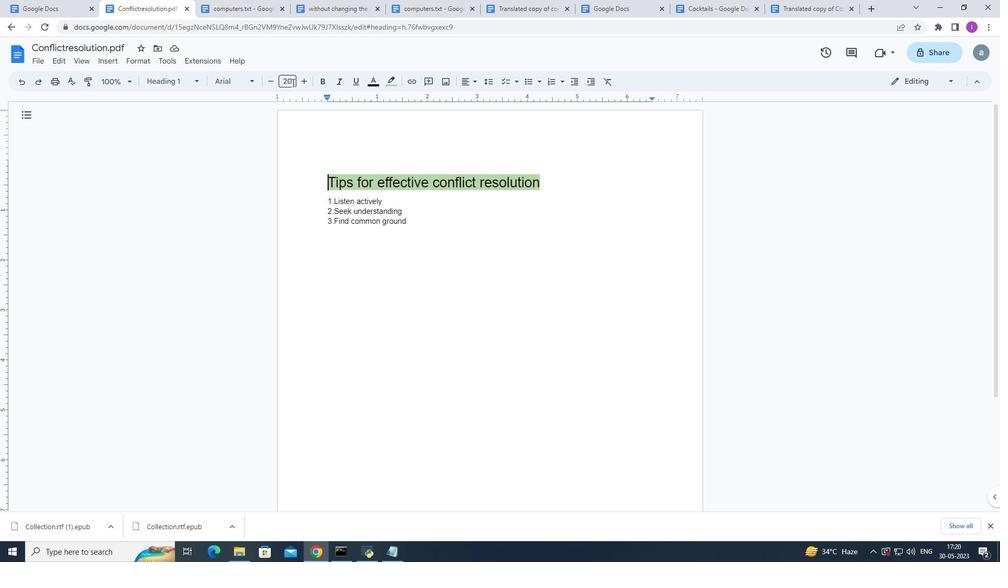 
Action: Mouse pressed left at (292, 81)
Screenshot: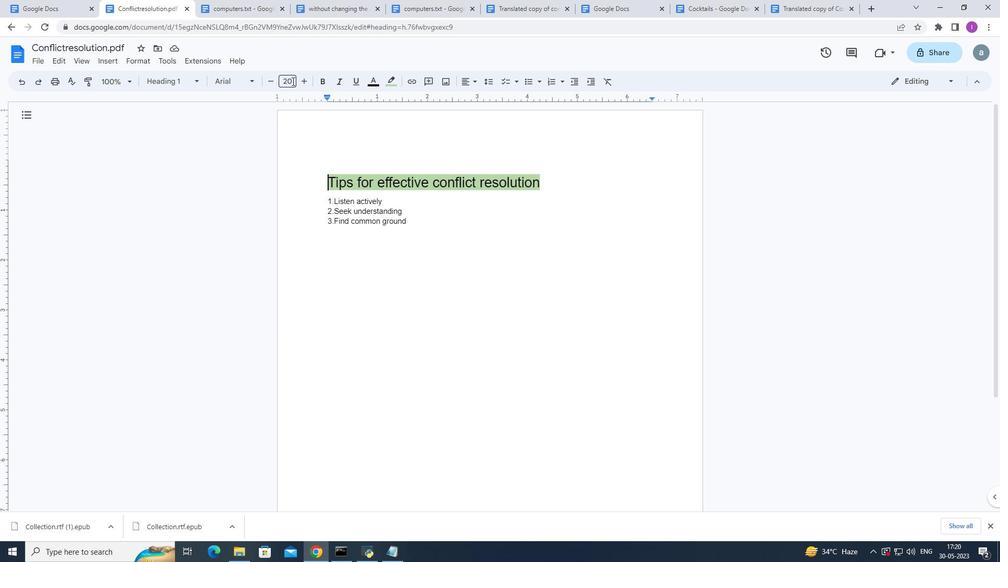 
Action: Mouse moved to (298, 94)
Screenshot: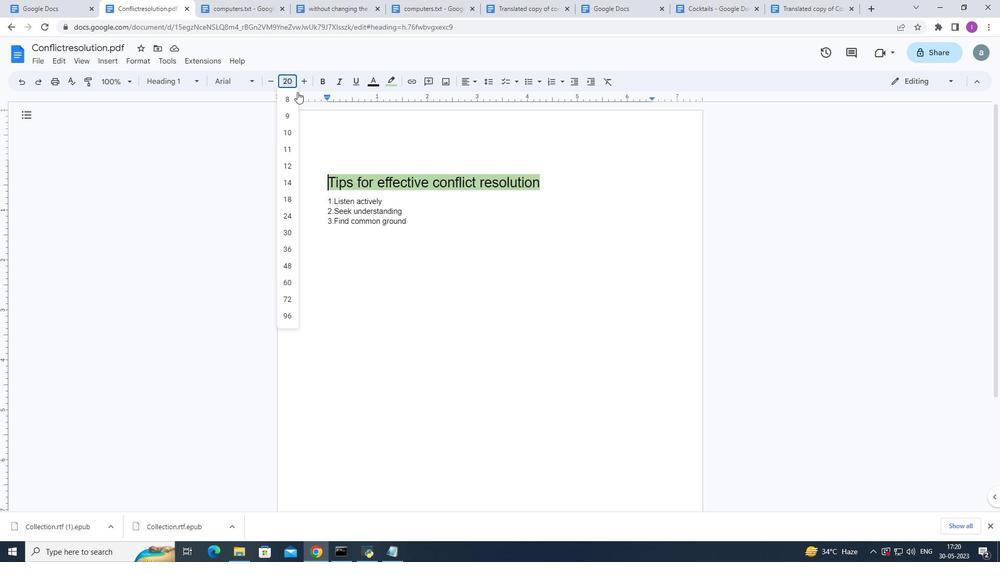 
Action: Key pressed 2
Screenshot: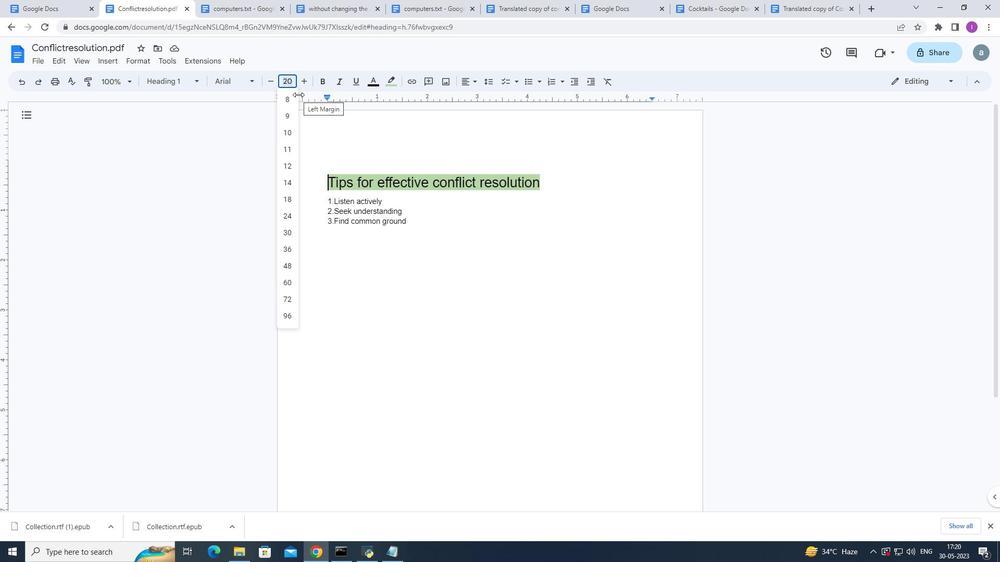 
Action: Mouse moved to (300, 97)
Screenshot: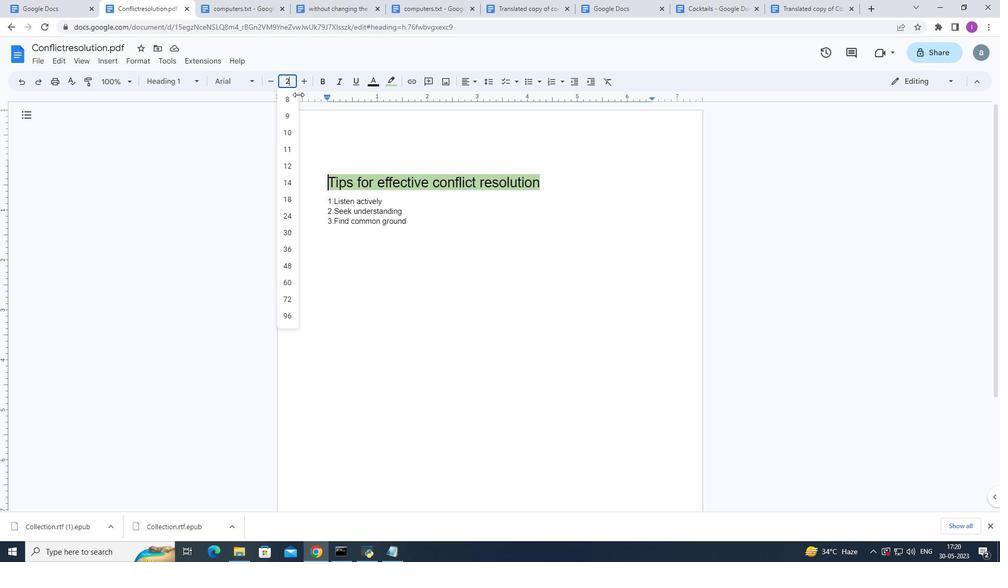 
Action: Key pressed 2
Screenshot: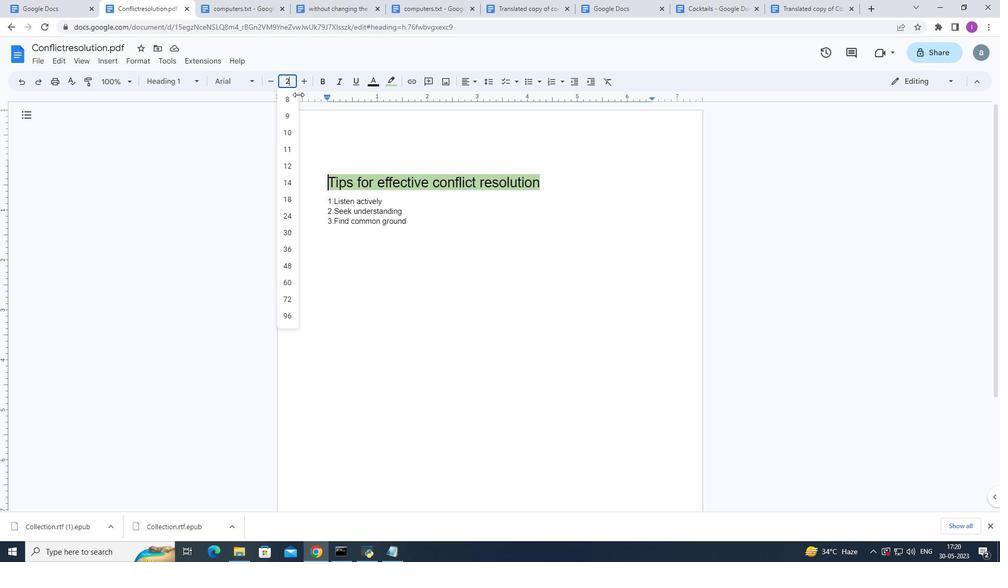 
Action: Mouse moved to (301, 103)
Screenshot: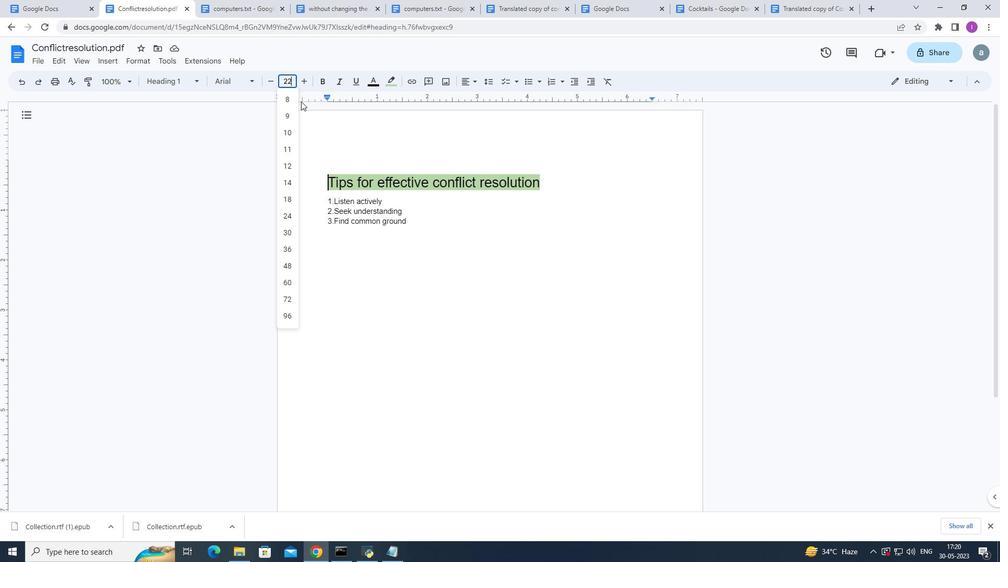 
Action: Key pressed <Key.enter>
Screenshot: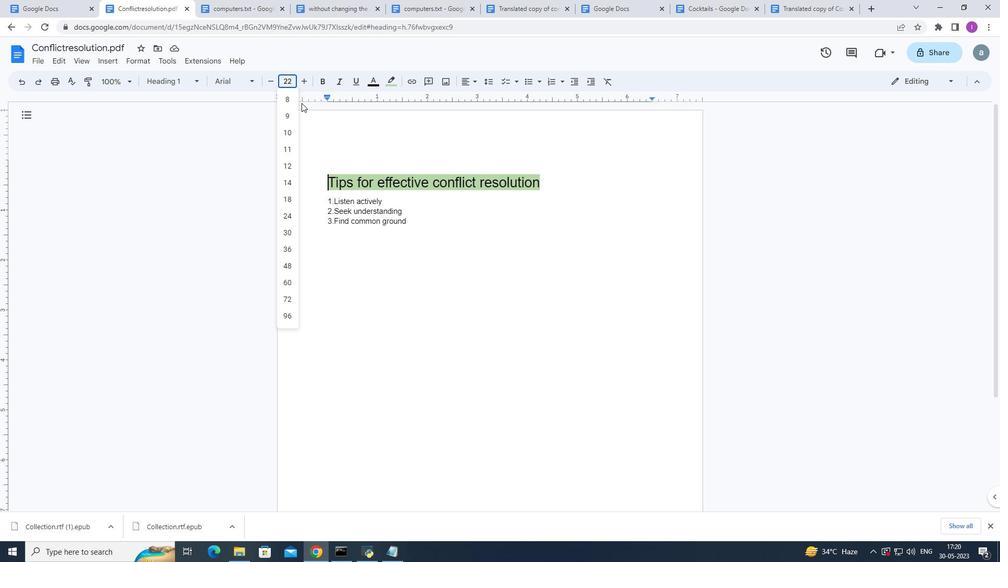 
Action: Mouse moved to (541, 183)
Screenshot: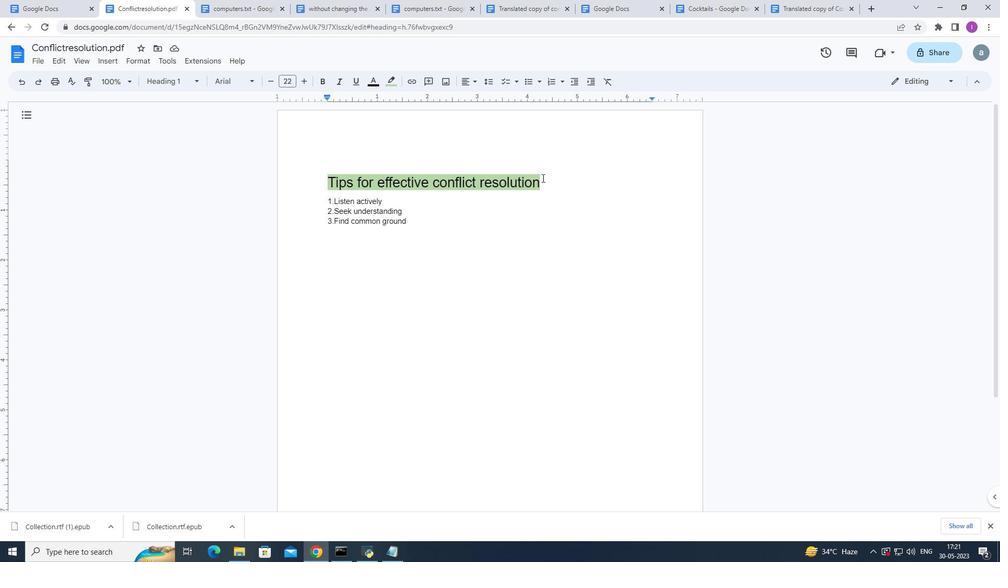 
Action: Mouse pressed left at (541, 183)
Screenshot: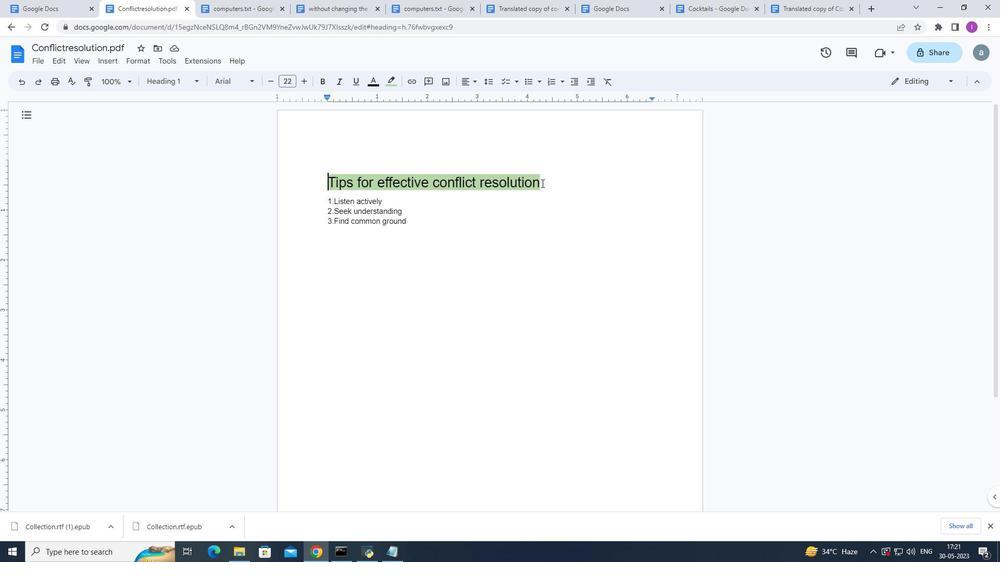
Action: Mouse moved to (294, 82)
Screenshot: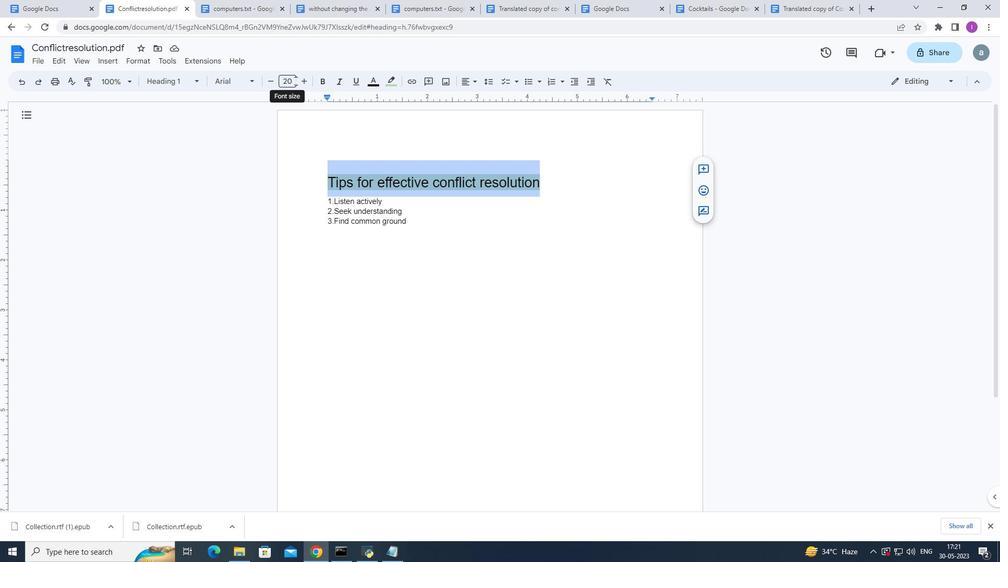 
Action: Mouse pressed left at (294, 82)
Screenshot: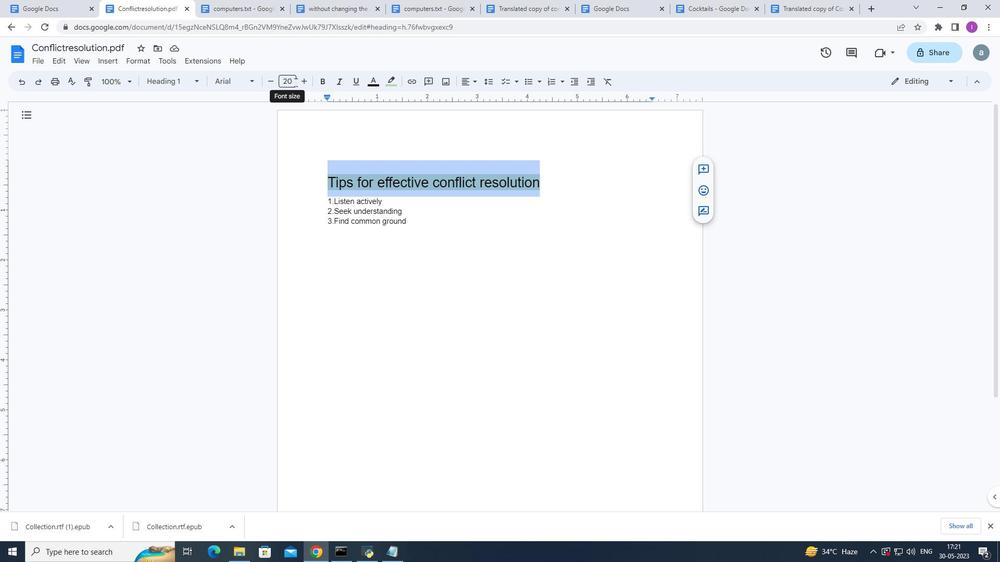 
Action: Mouse moved to (289, 230)
Screenshot: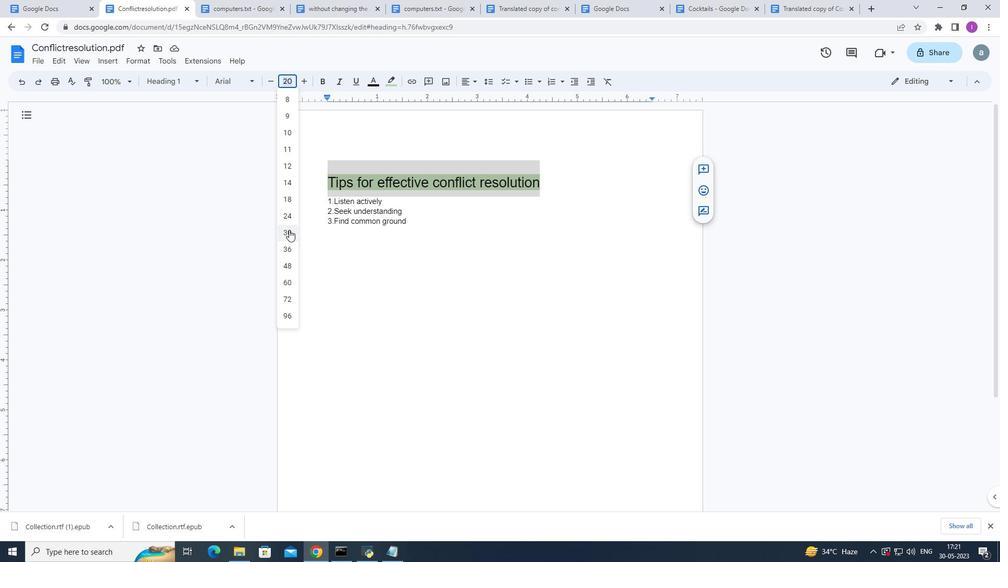 
Action: Mouse pressed left at (289, 230)
Screenshot: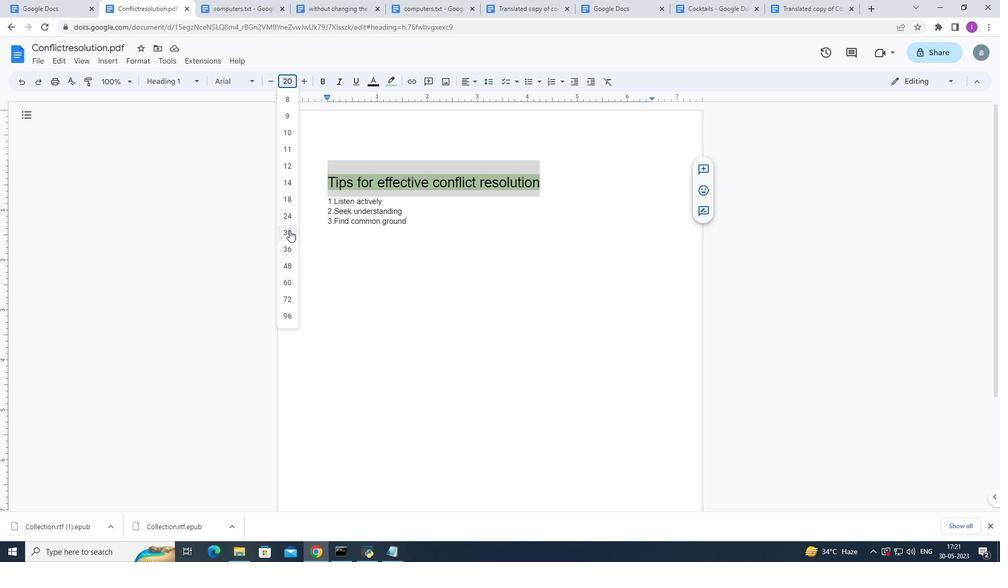 
Action: Mouse moved to (307, 257)
Screenshot: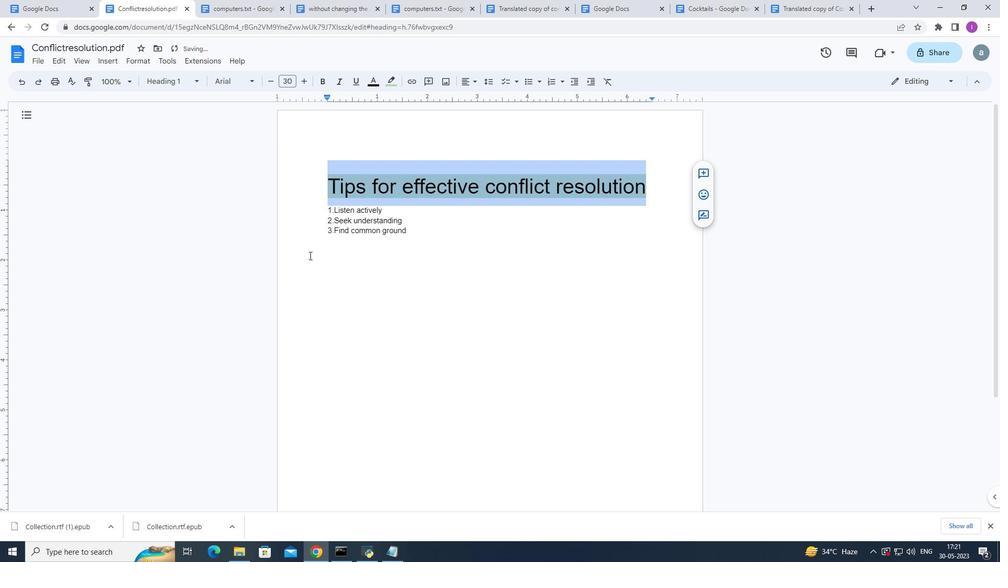 
Action: Mouse pressed left at (307, 257)
Screenshot: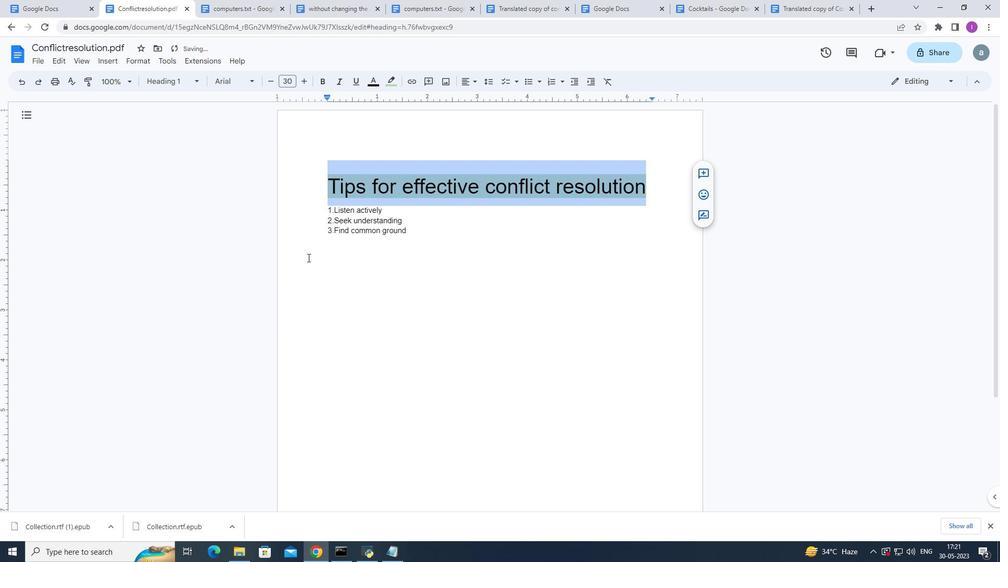 
Action: Mouse moved to (416, 233)
Screenshot: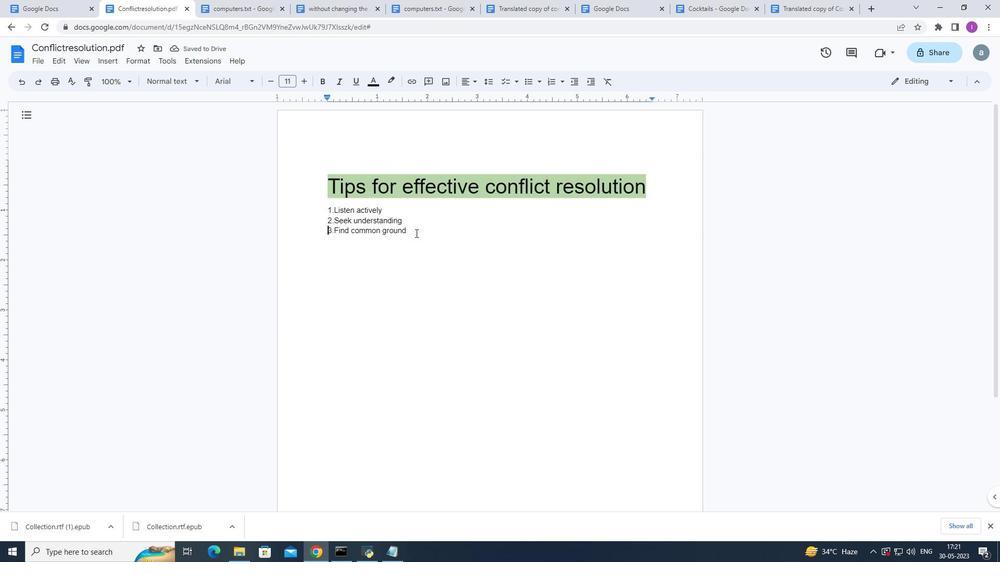 
Action: Mouse pressed left at (416, 233)
Screenshot: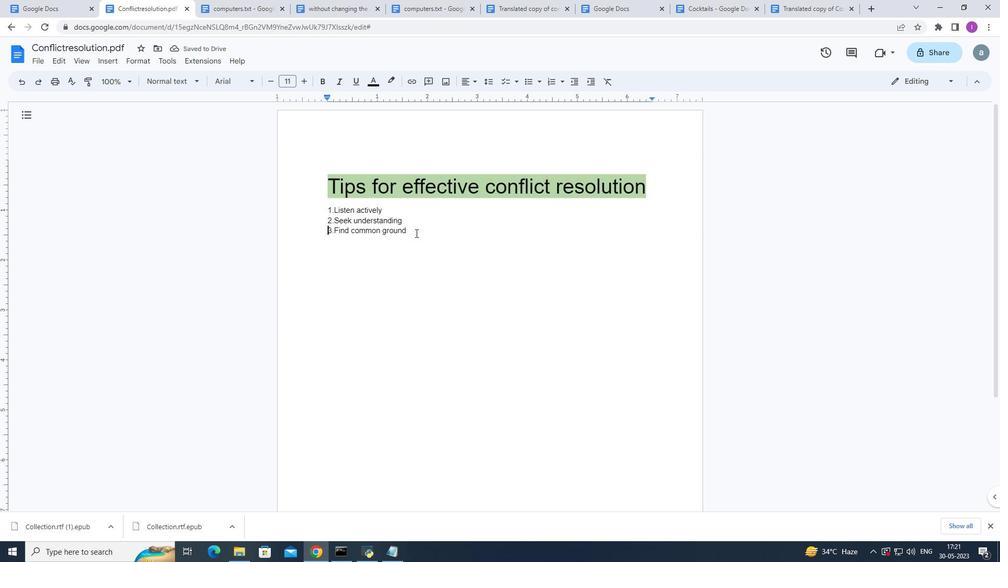 
Action: Mouse moved to (291, 80)
Screenshot: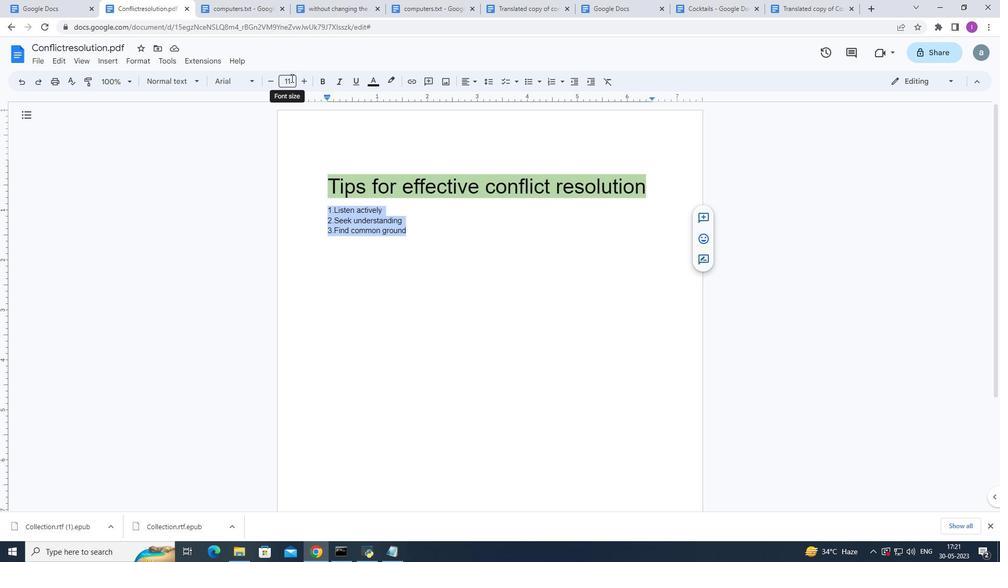 
Action: Mouse pressed left at (291, 80)
Screenshot: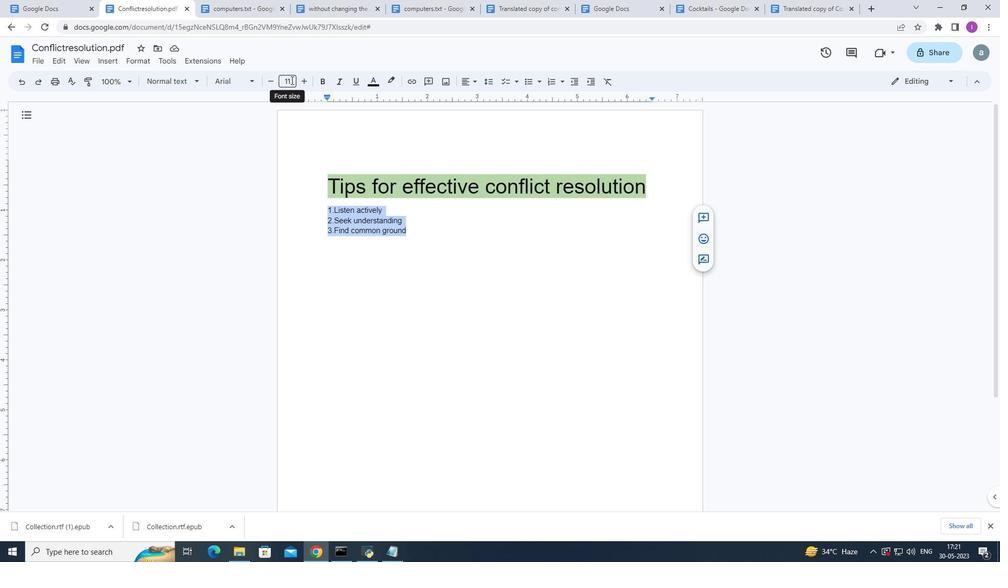 
Action: Mouse moved to (311, 164)
Screenshot: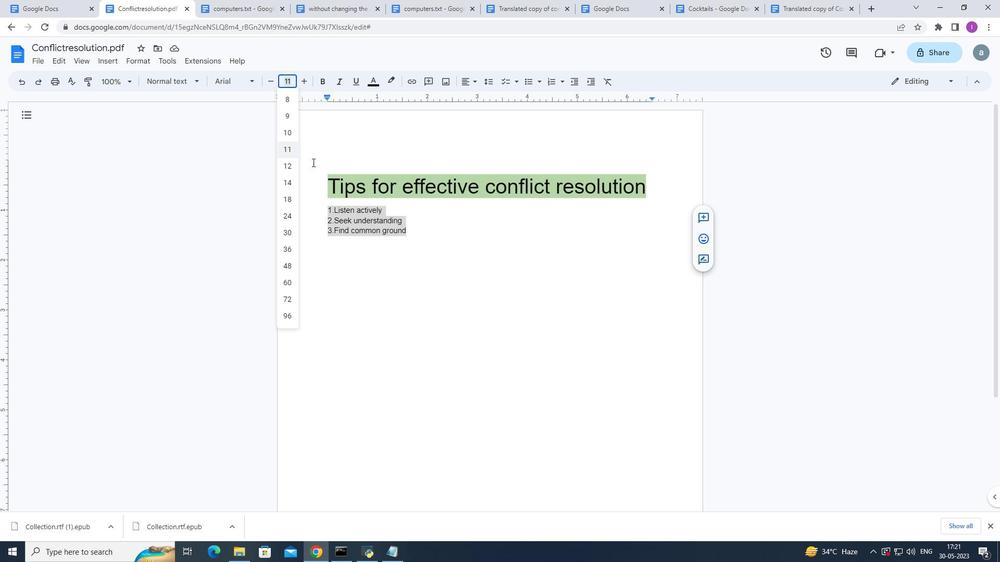 
Action: Key pressed 2
Screenshot: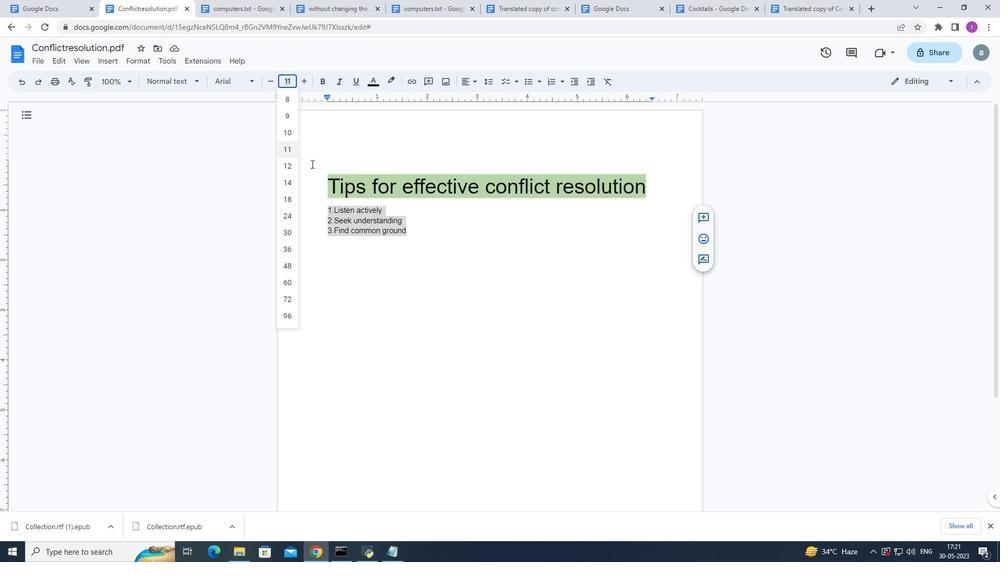 
Action: Mouse moved to (311, 166)
Screenshot: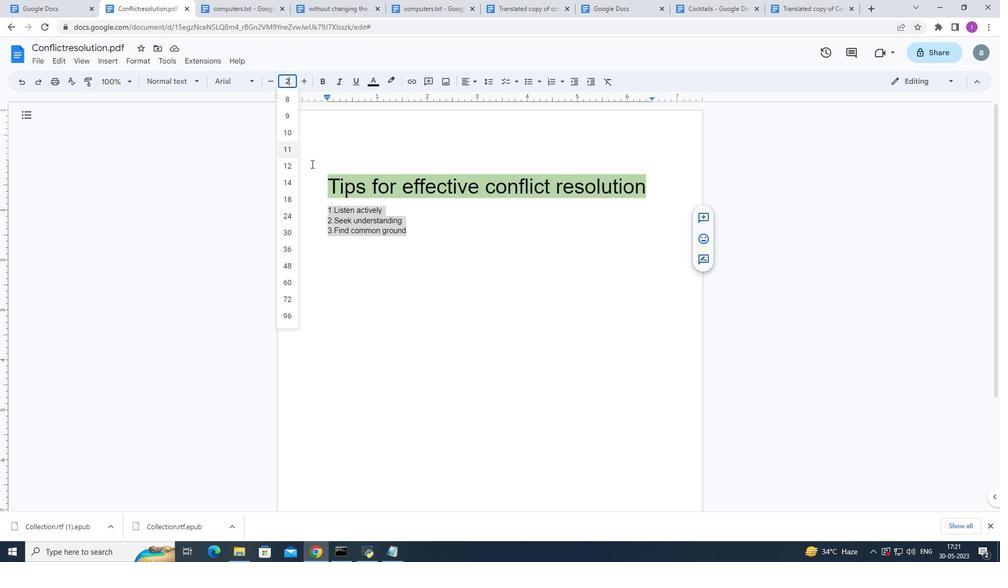 
Action: Key pressed 2
Screenshot: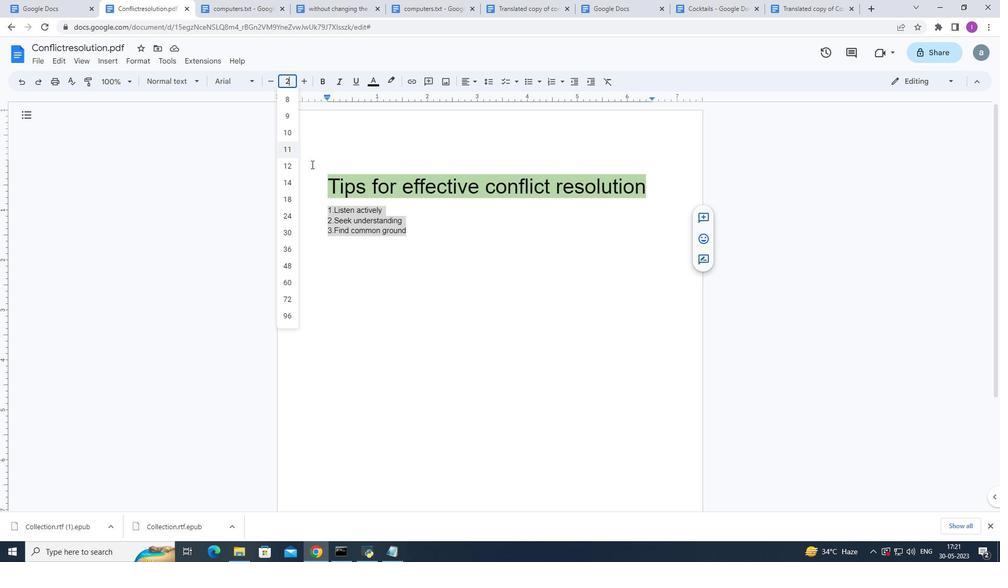 
Action: Mouse moved to (335, 175)
Screenshot: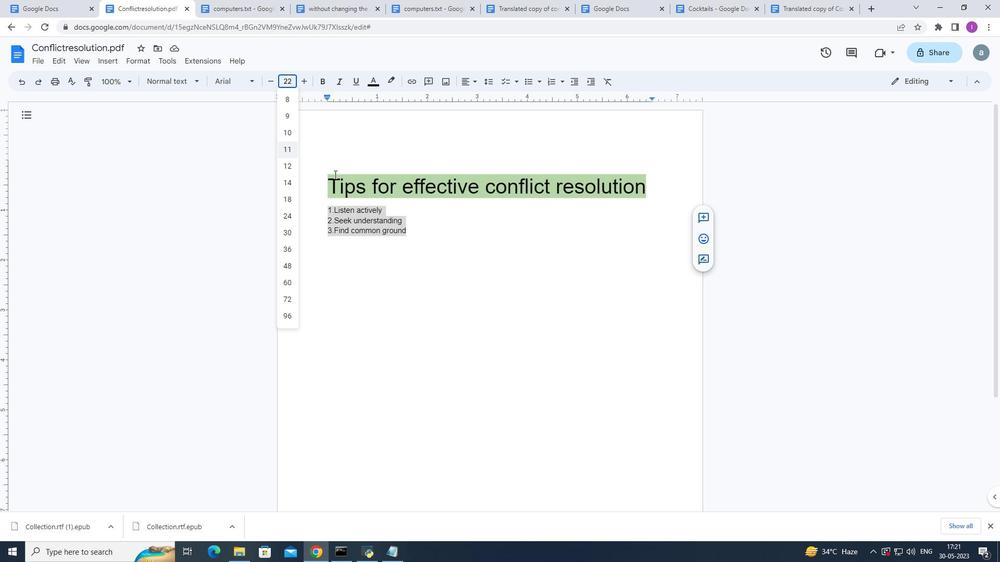 
Action: Key pressed <Key.enter>
Screenshot: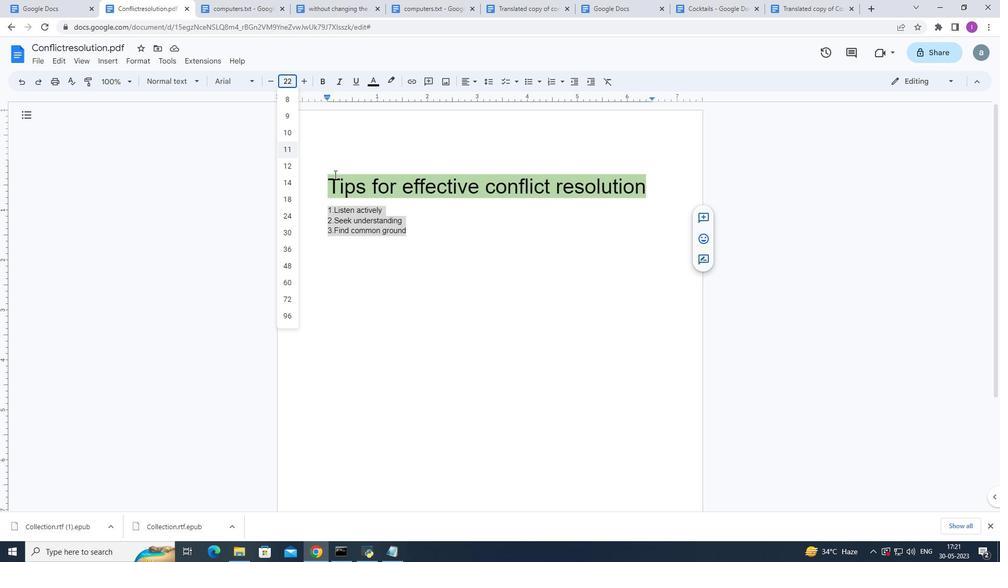 
Action: Mouse moved to (190, 200)
Screenshot: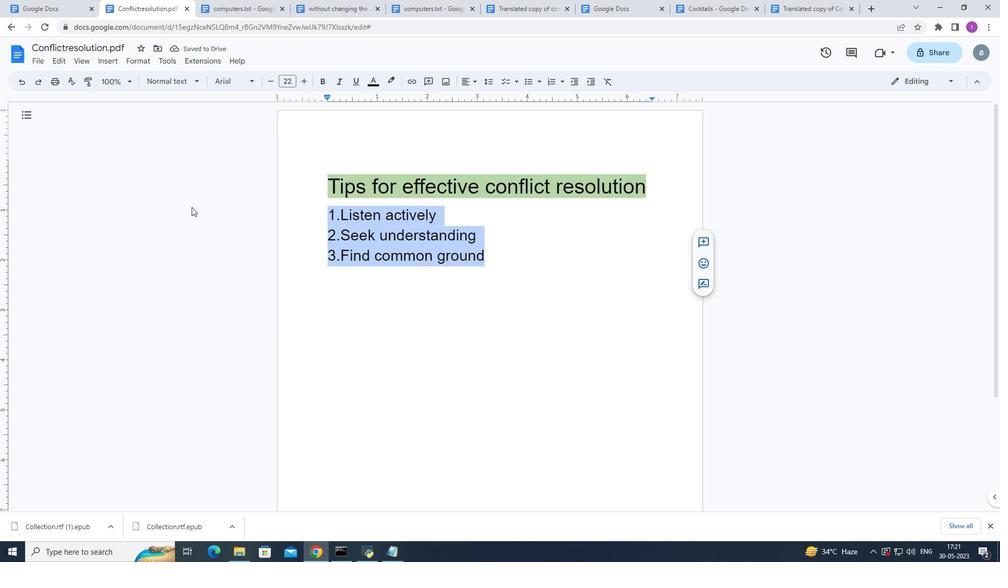 
